 Task: Create a new board button with title "project management" and the description "Trello is an online project management." at the bottom of the list on board "Trello first" and add the "green" label and add the "Trello first" checklist from card "Trello first" renamed to "Trello second" to the card and add member "softage.1@softage.net" to the card and set due date now.
Action: Mouse moved to (987, 125)
Screenshot: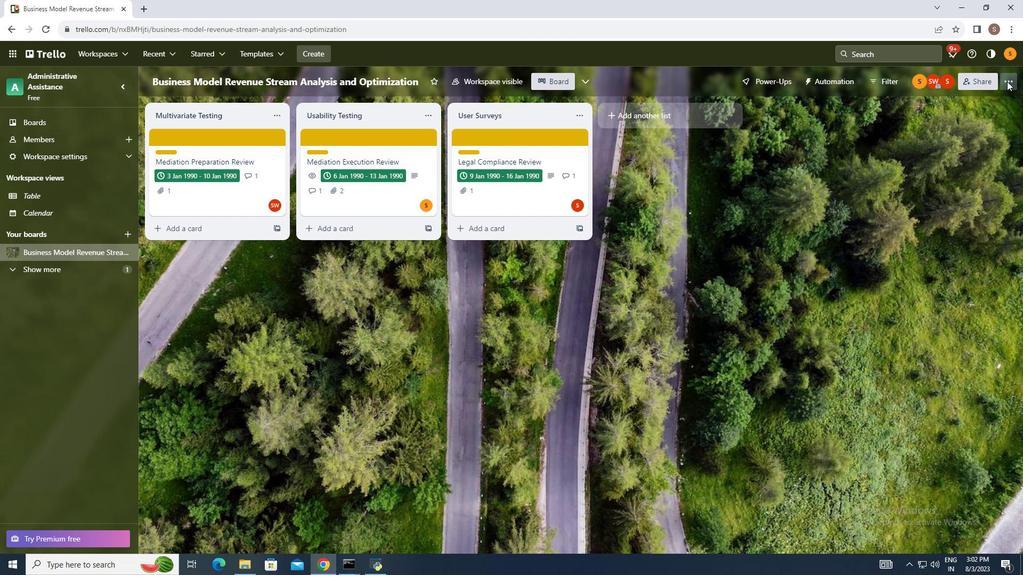 
Action: Mouse pressed left at (987, 125)
Screenshot: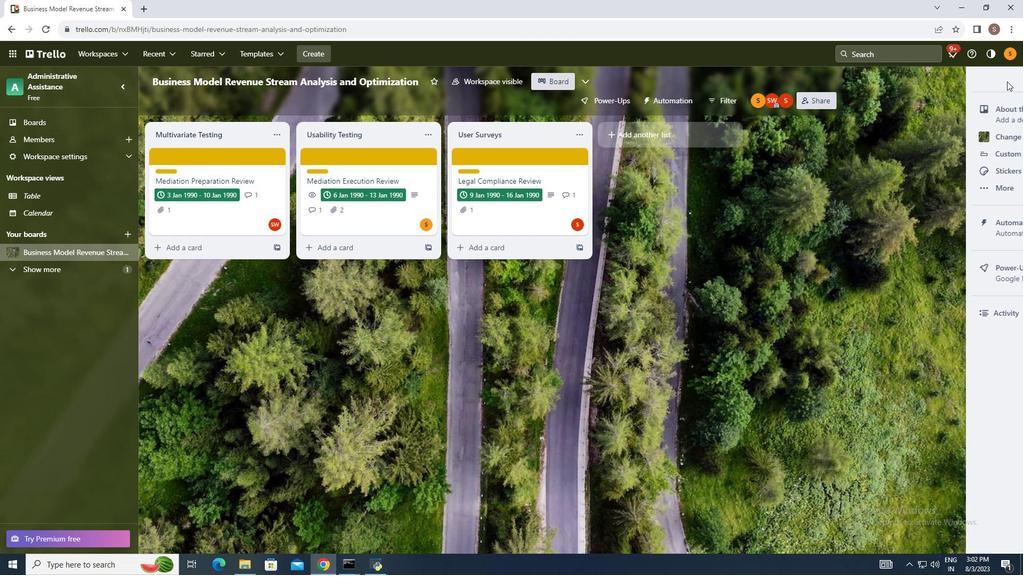 
Action: Mouse moved to (896, 250)
Screenshot: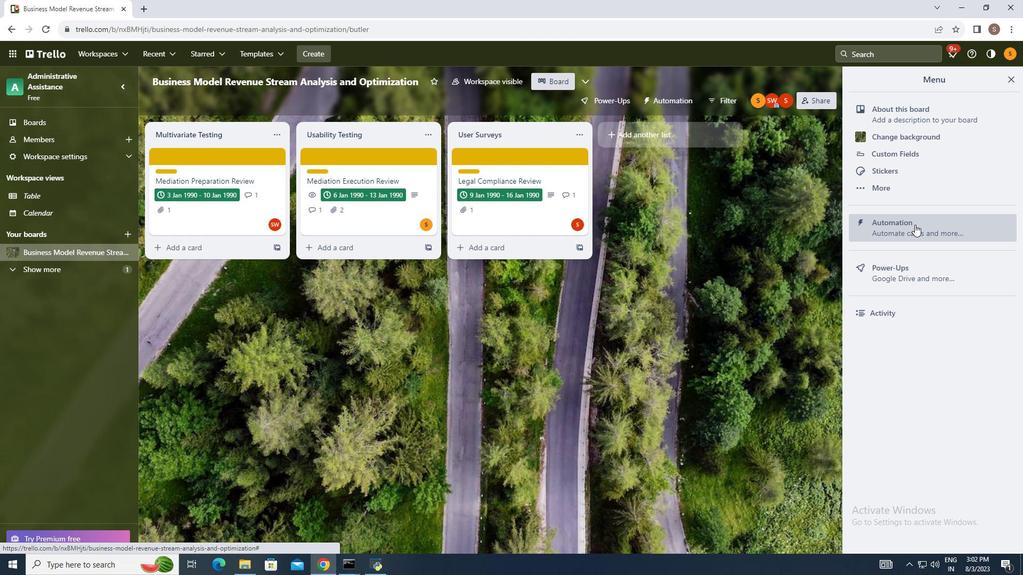 
Action: Mouse pressed left at (896, 250)
Screenshot: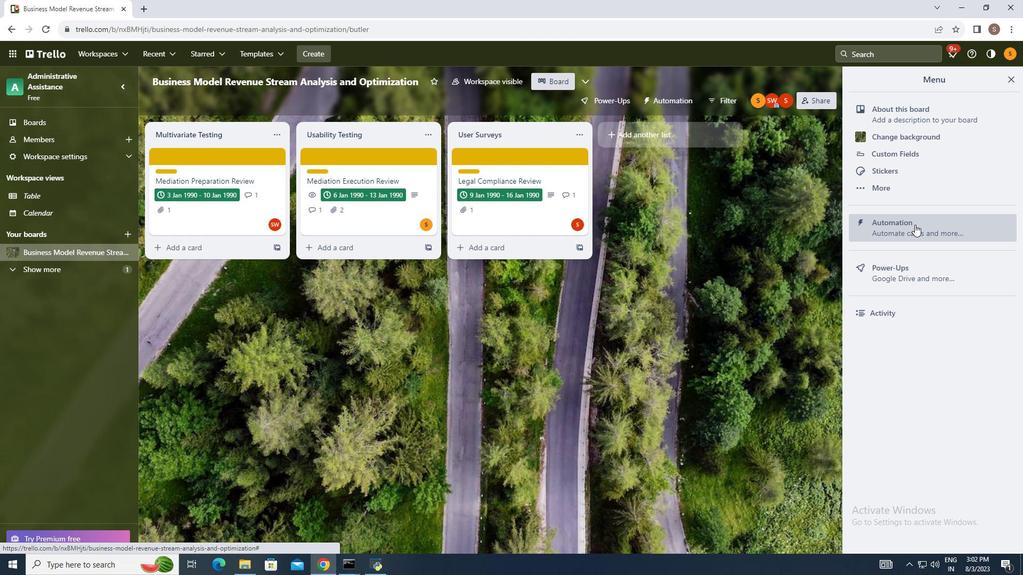 
Action: Mouse moved to (189, 311)
Screenshot: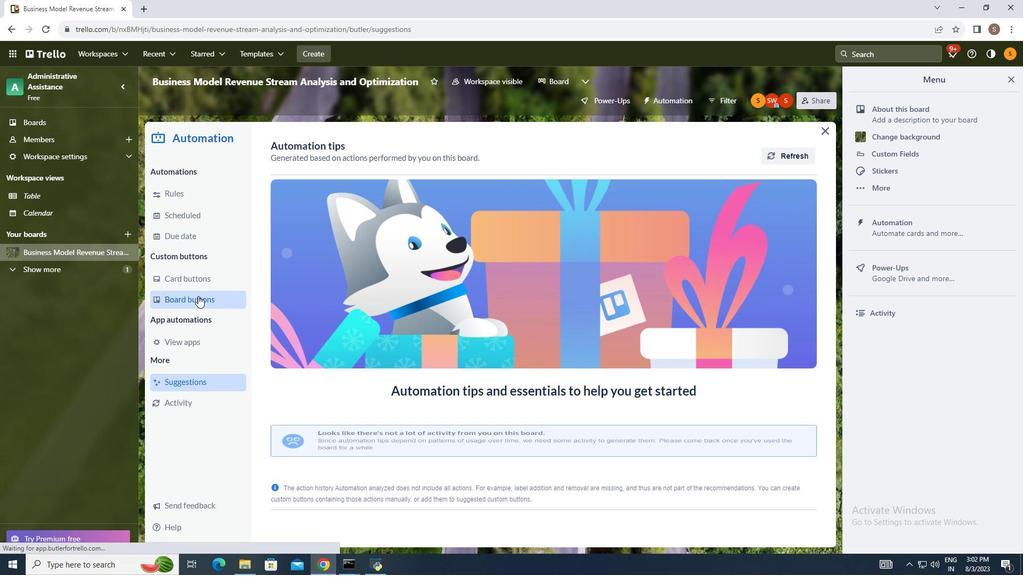
Action: Mouse pressed left at (189, 311)
Screenshot: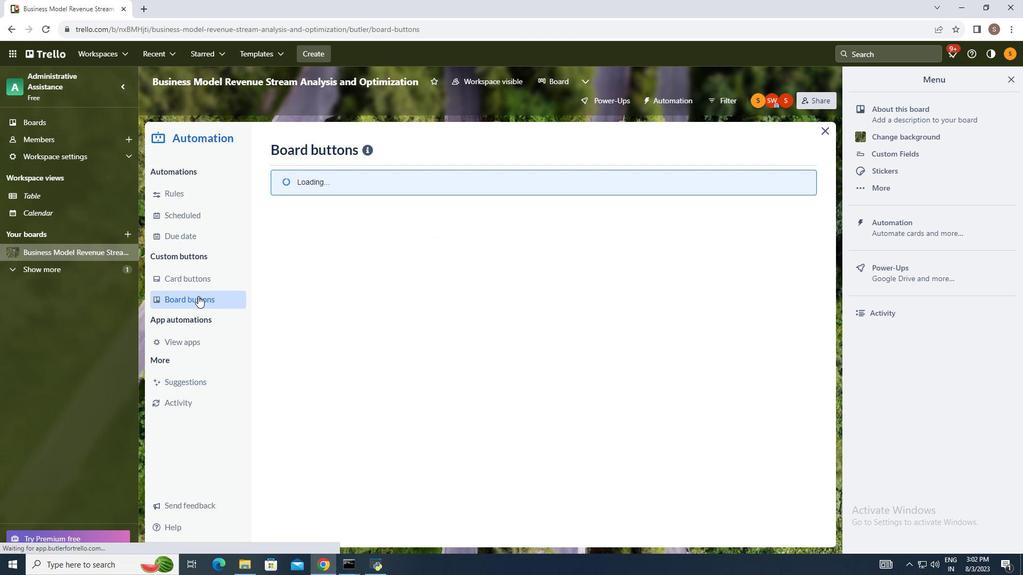 
Action: Mouse moved to (769, 186)
Screenshot: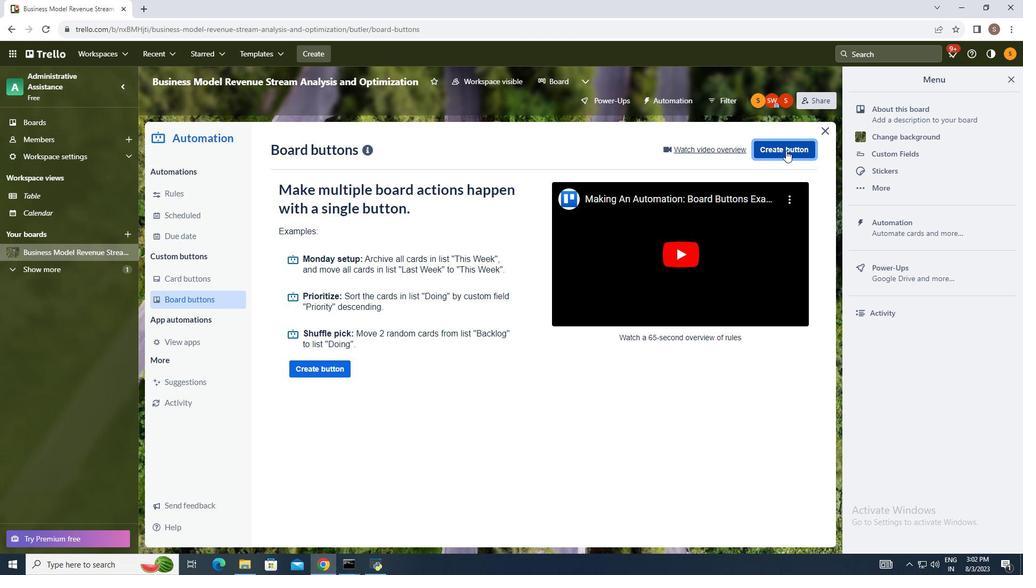 
Action: Mouse pressed left at (769, 186)
Screenshot: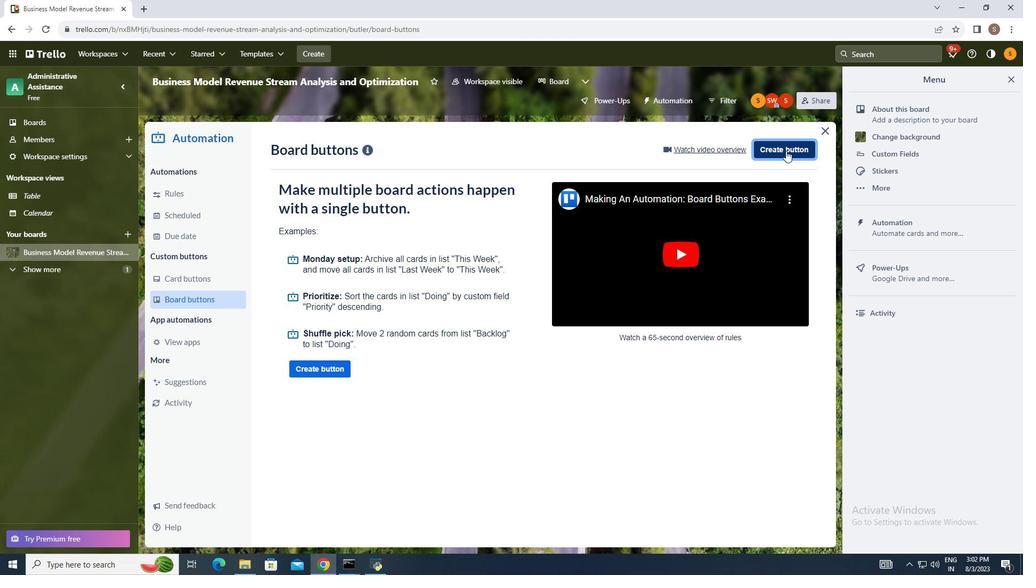 
Action: Mouse moved to (464, 315)
Screenshot: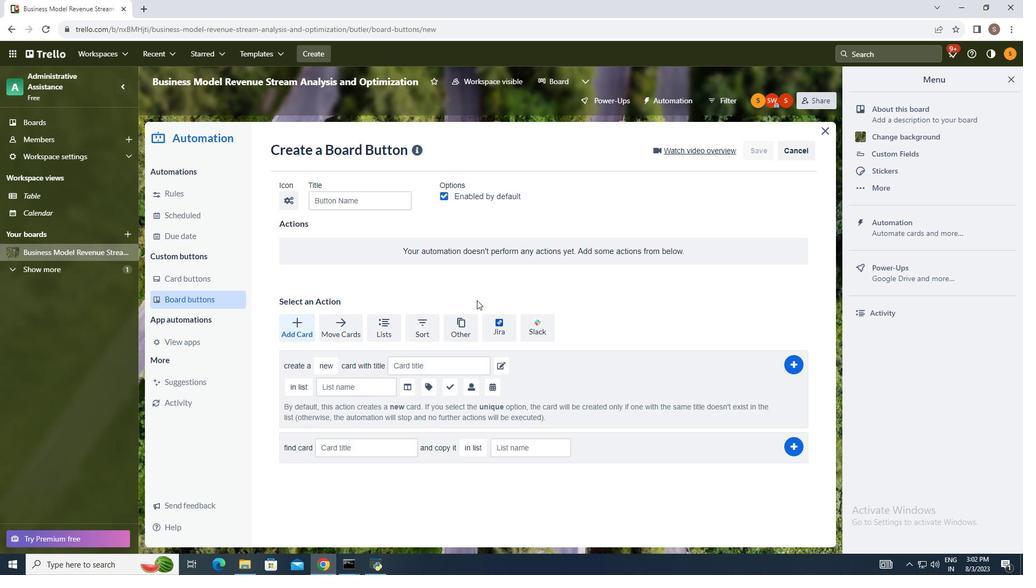
Action: Mouse pressed left at (464, 315)
Screenshot: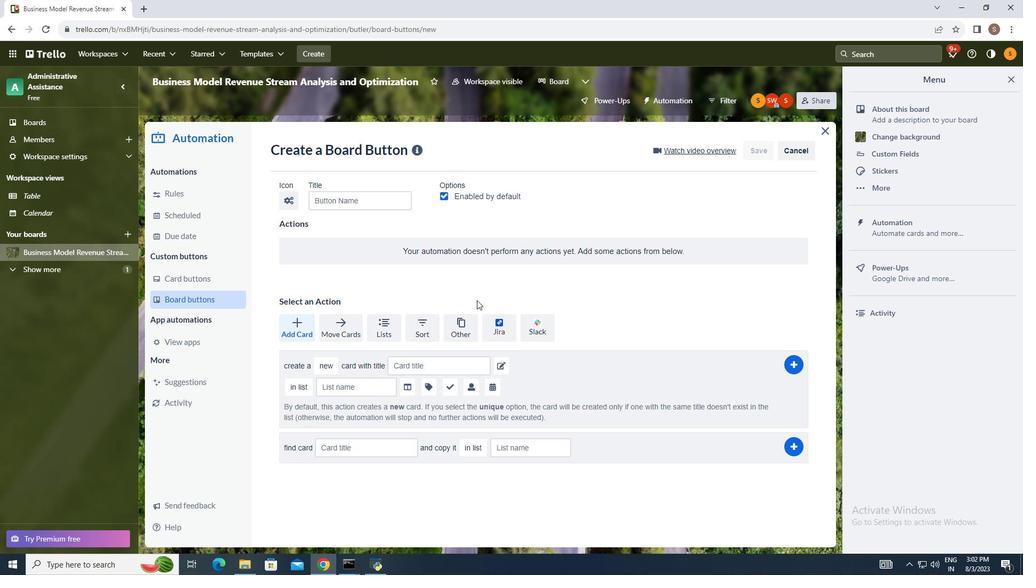 
Action: Mouse moved to (317, 372)
Screenshot: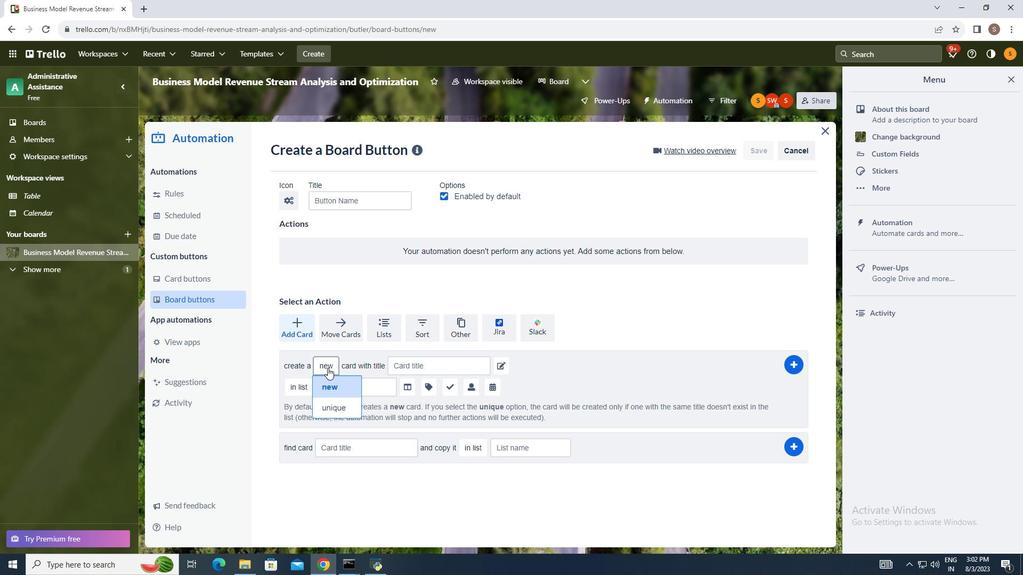 
Action: Mouse pressed left at (317, 372)
Screenshot: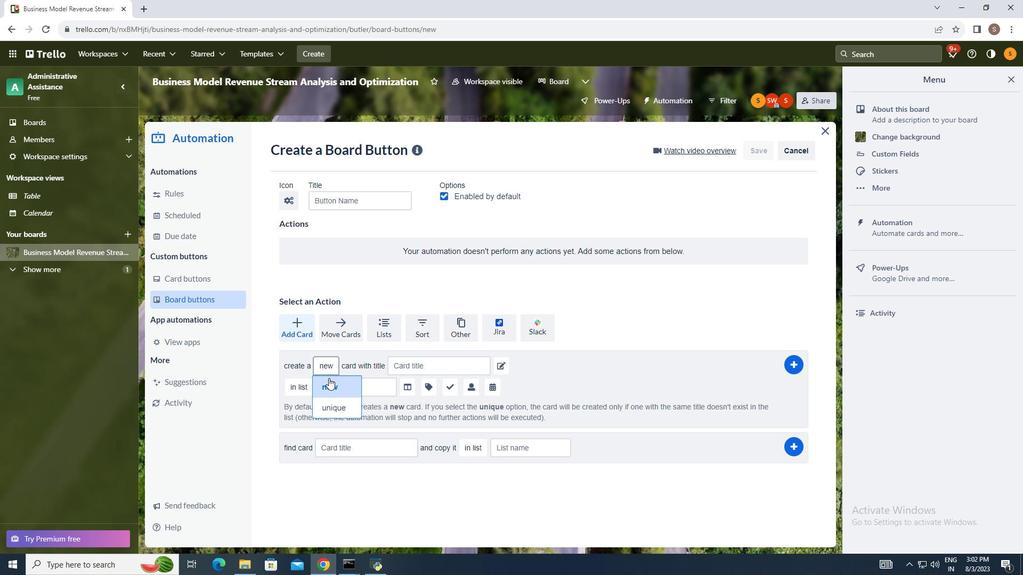 
Action: Mouse moved to (319, 387)
Screenshot: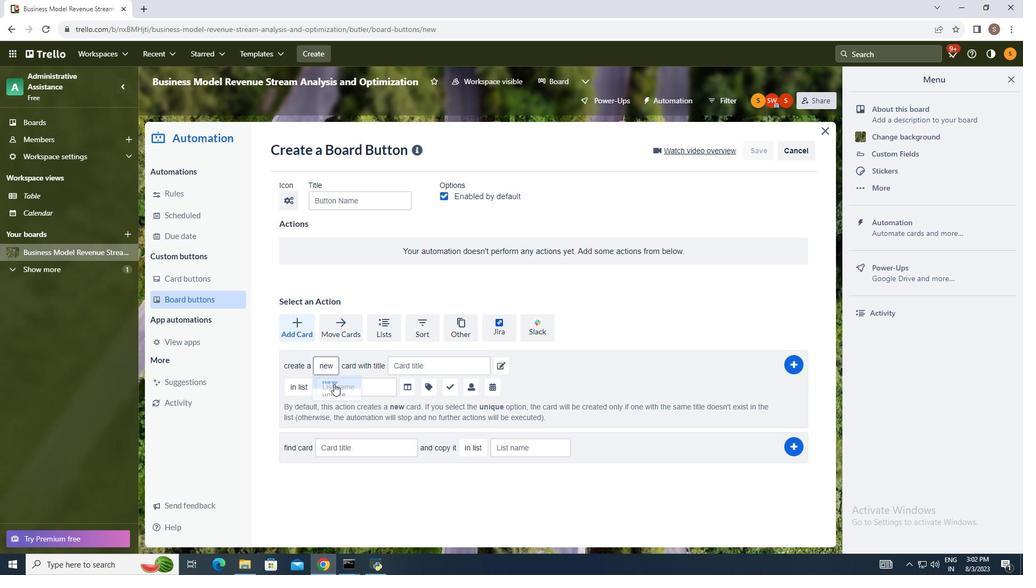 
Action: Mouse pressed left at (319, 387)
Screenshot: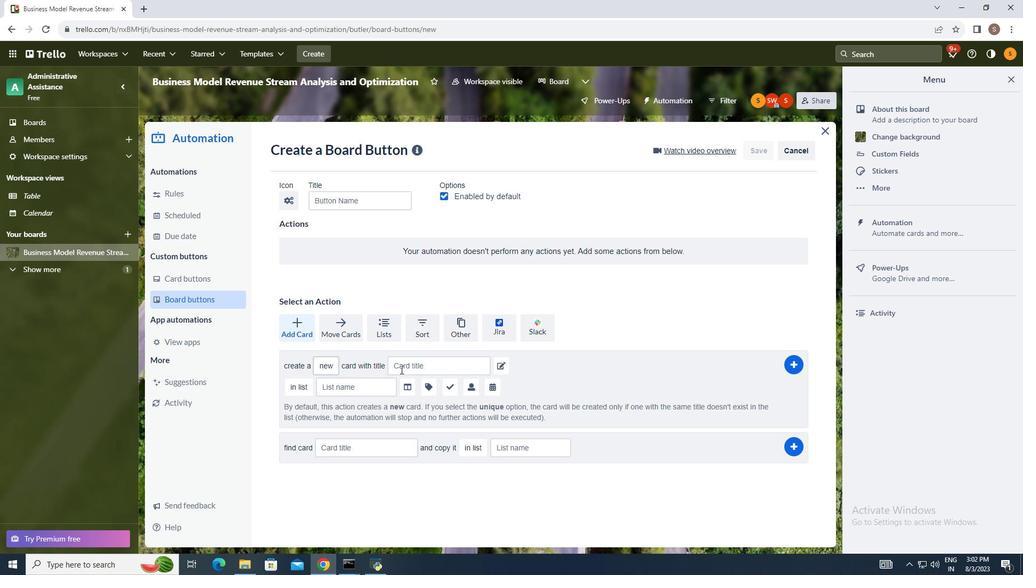 
Action: Mouse moved to (393, 373)
Screenshot: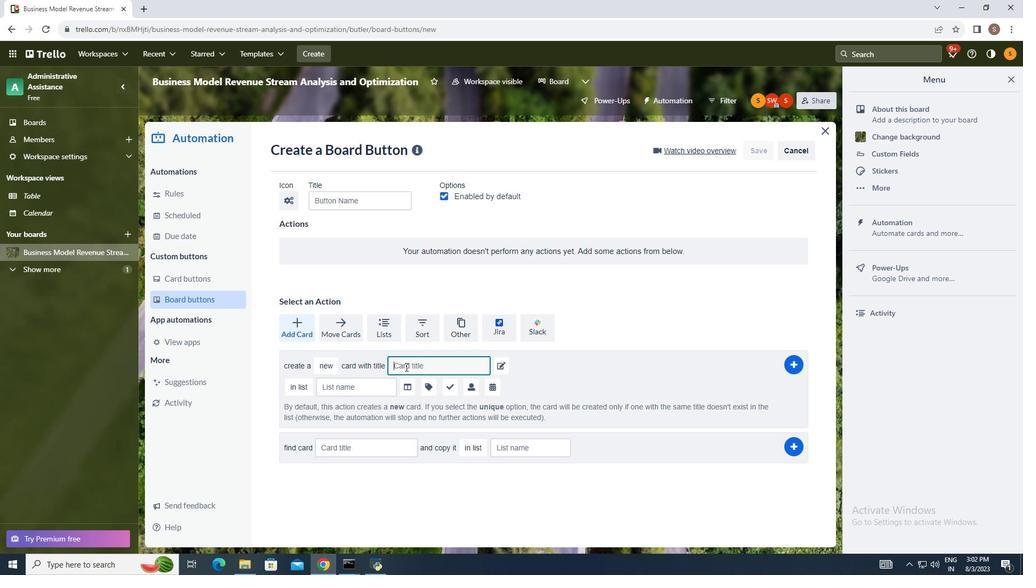 
Action: Mouse pressed left at (393, 373)
Screenshot: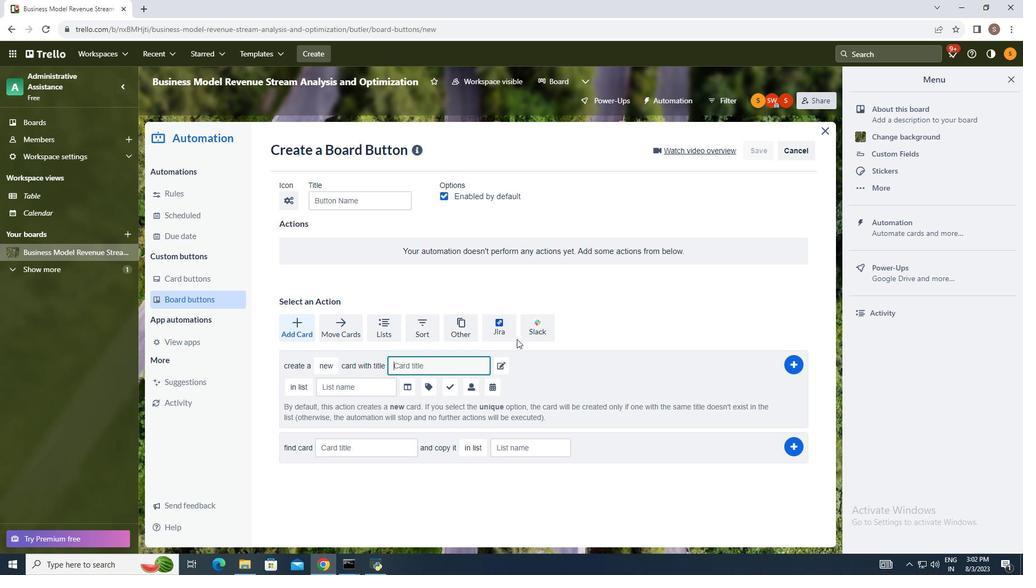 
Action: Mouse moved to (590, 324)
Screenshot: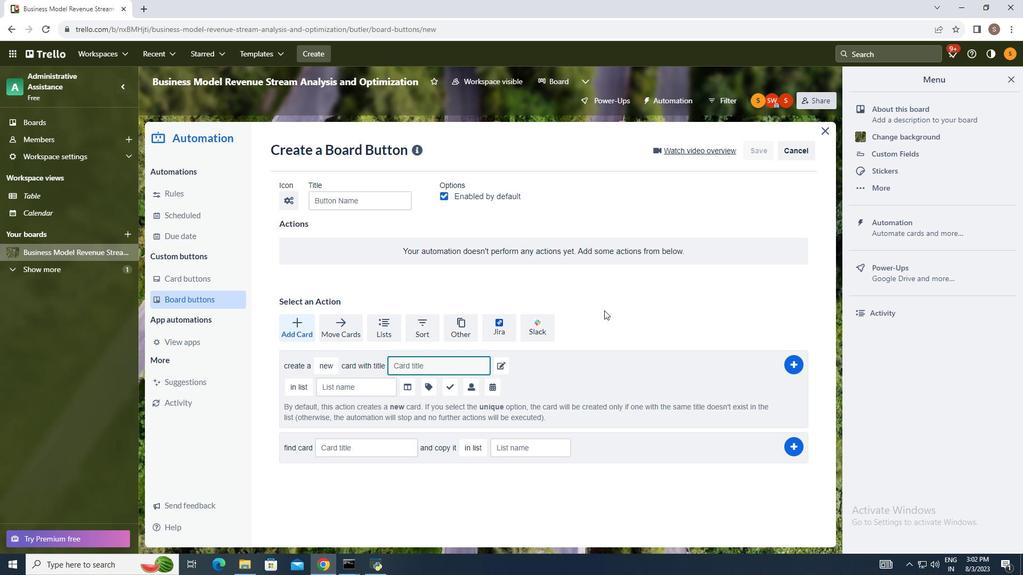 
Action: Key pressed project<Key.space>management
Screenshot: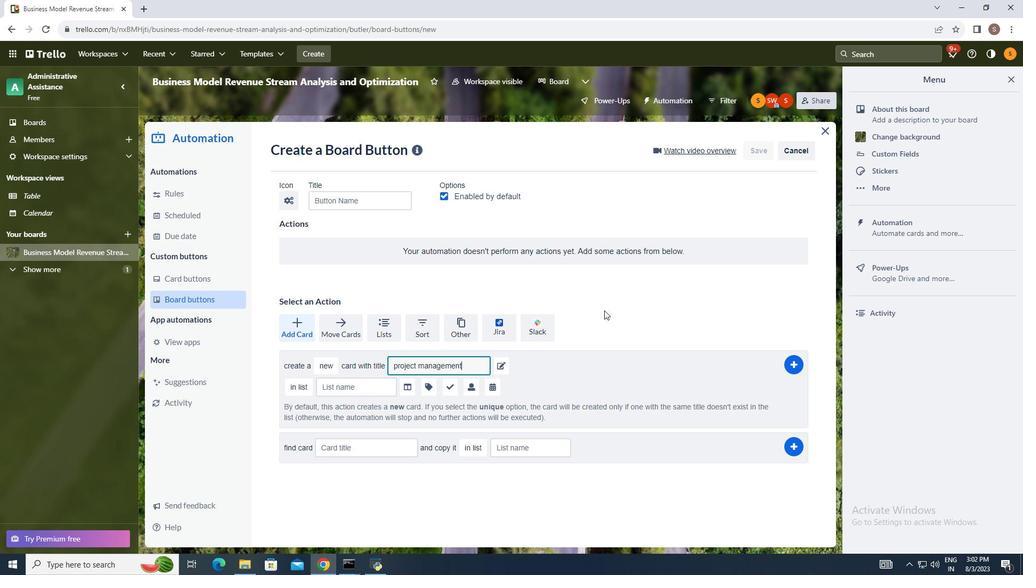 
Action: Mouse moved to (492, 373)
Screenshot: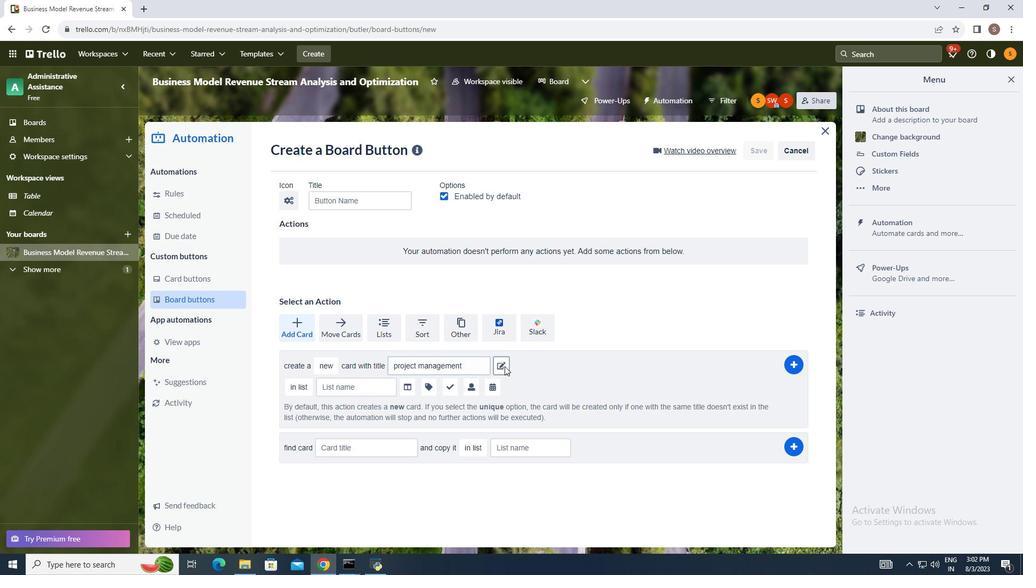 
Action: Mouse pressed left at (492, 373)
Screenshot: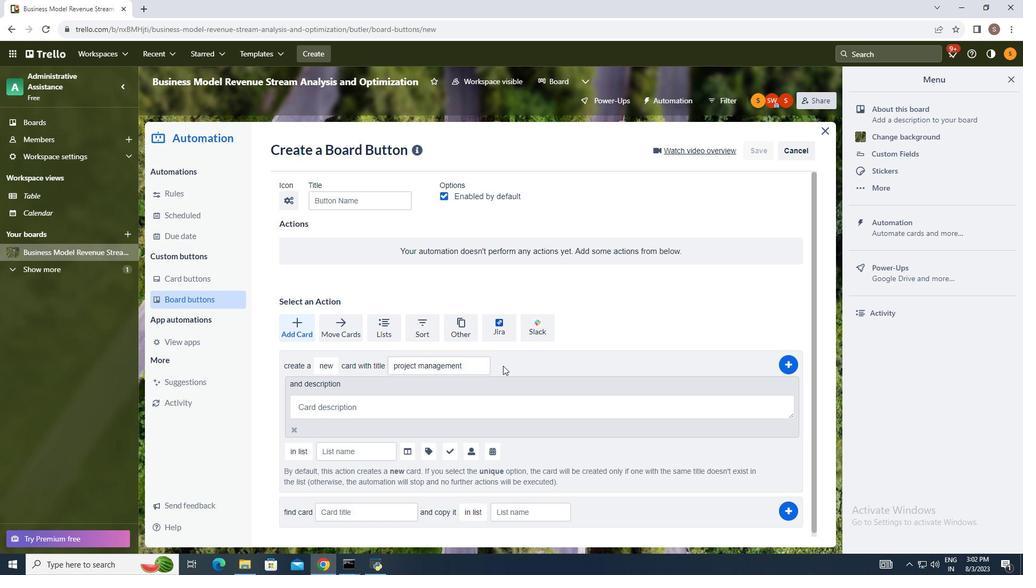 
Action: Mouse moved to (361, 410)
Screenshot: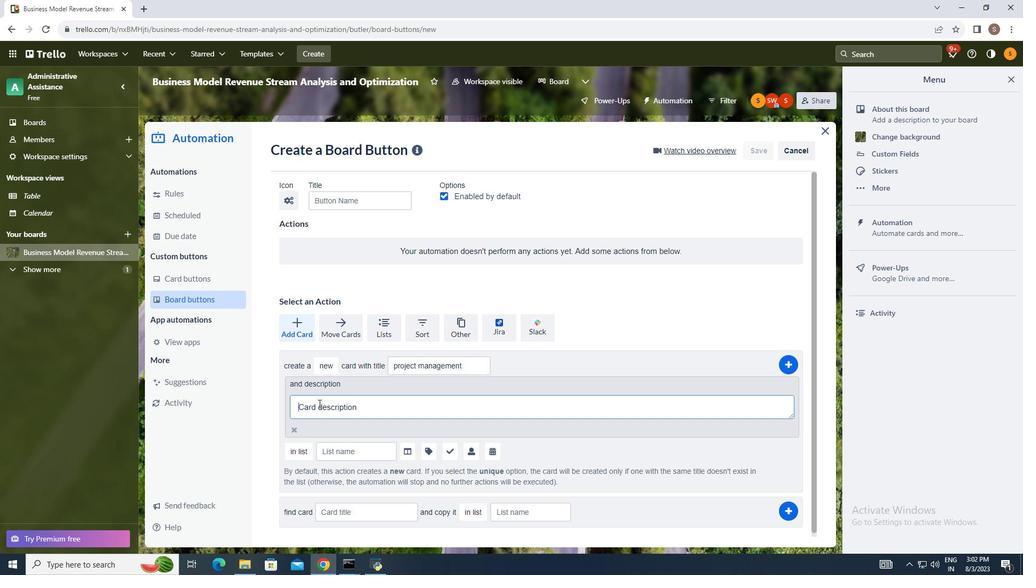 
Action: Mouse pressed left at (361, 410)
Screenshot: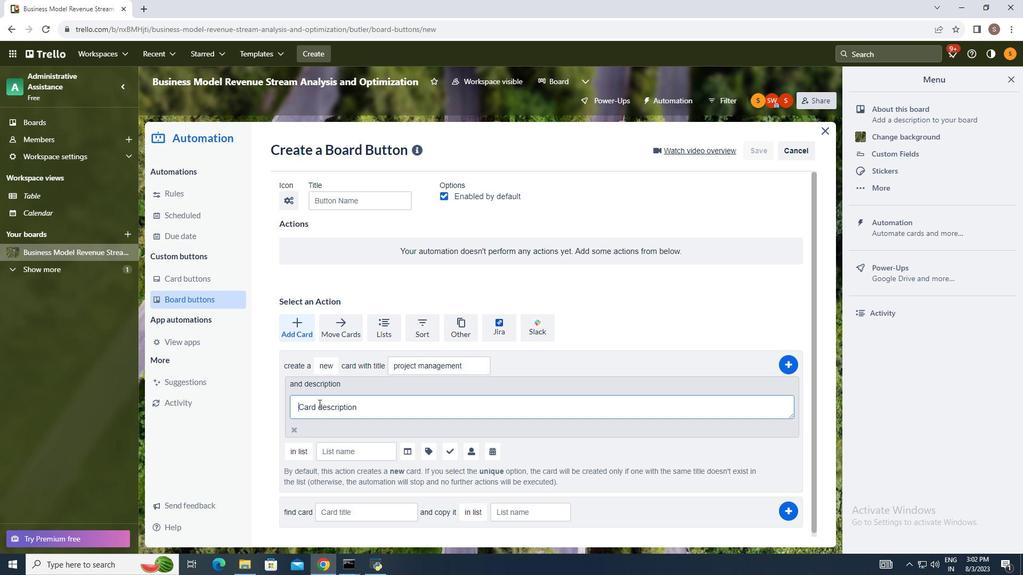 
Action: Mouse moved to (246, 387)
Screenshot: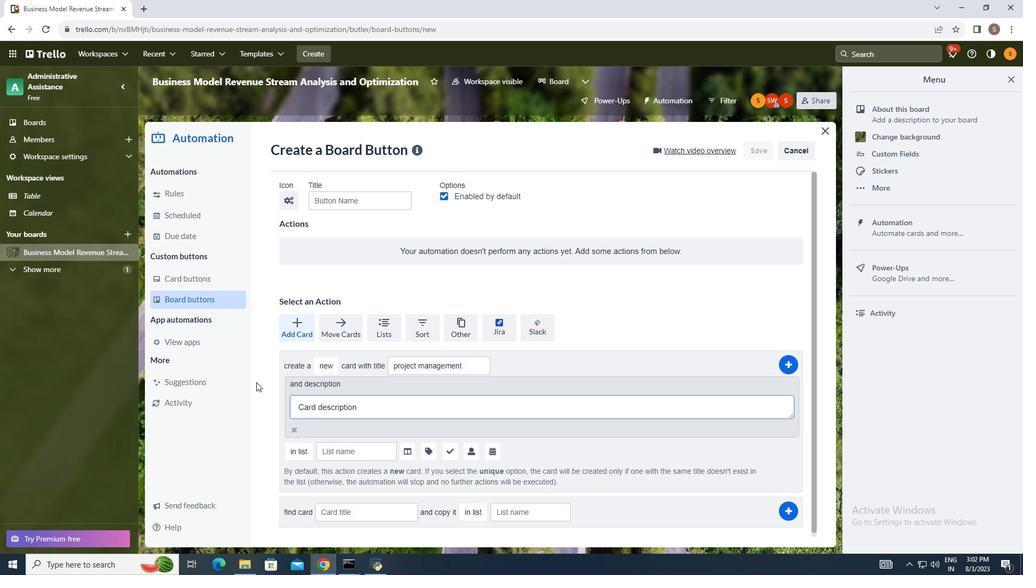 
Action: Key pressed <Key.shift_r>Trello<Key.space>is<Key.space>an<Key.space>online<Key.space>project<Key.space>management
Screenshot: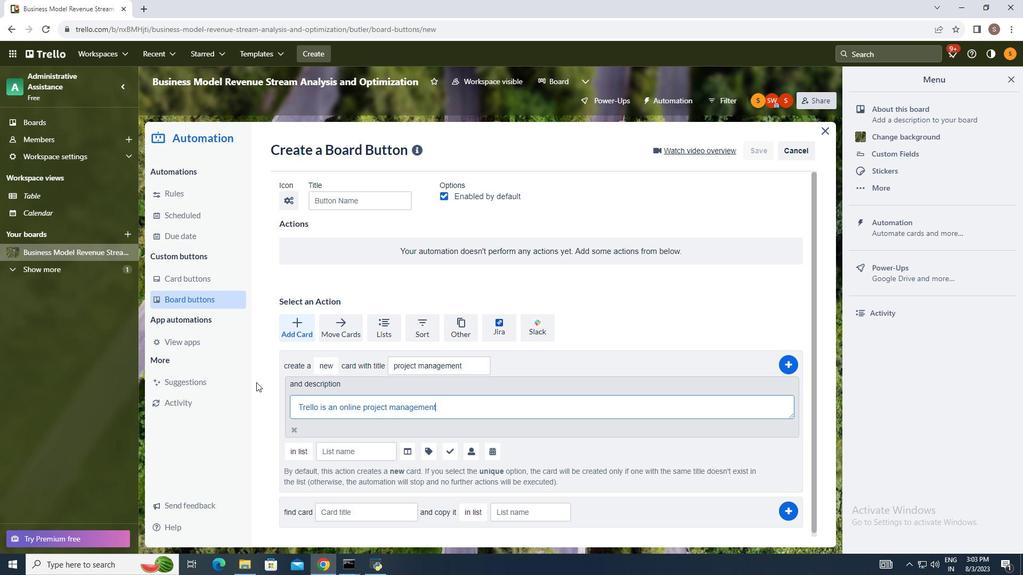 
Action: Mouse moved to (301, 502)
Screenshot: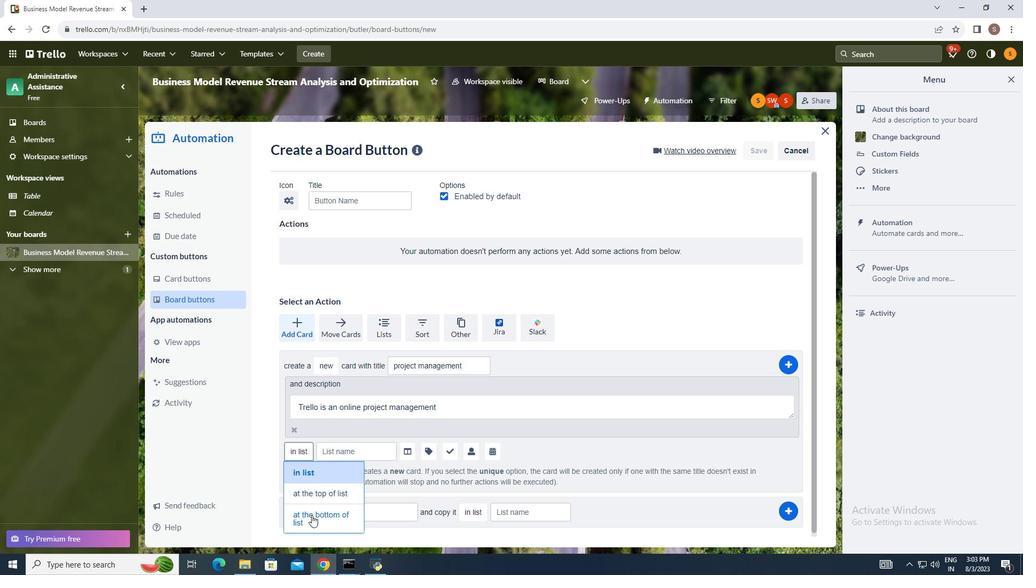 
Action: Mouse pressed left at (301, 502)
Screenshot: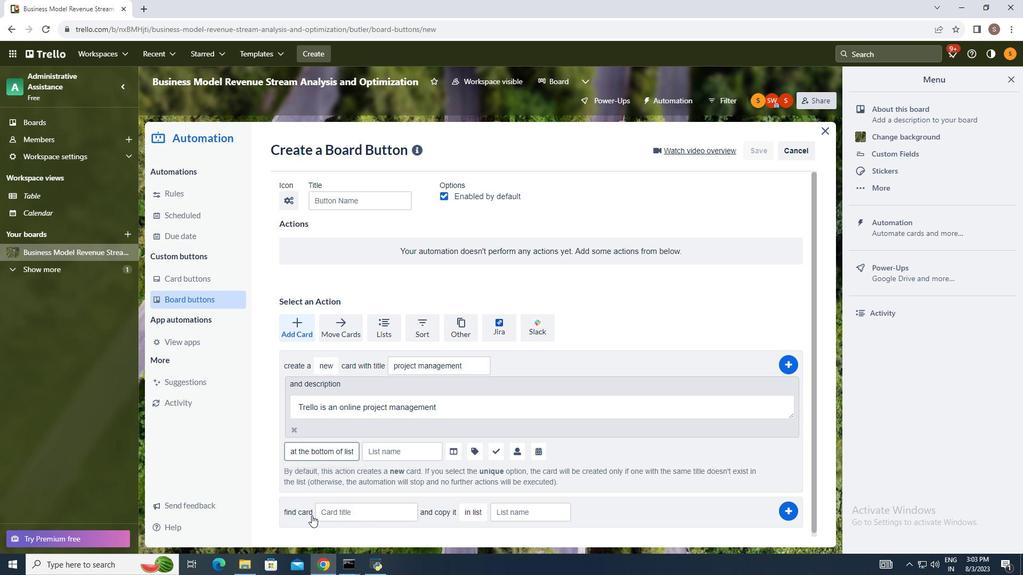 
Action: Mouse moved to (378, 446)
Screenshot: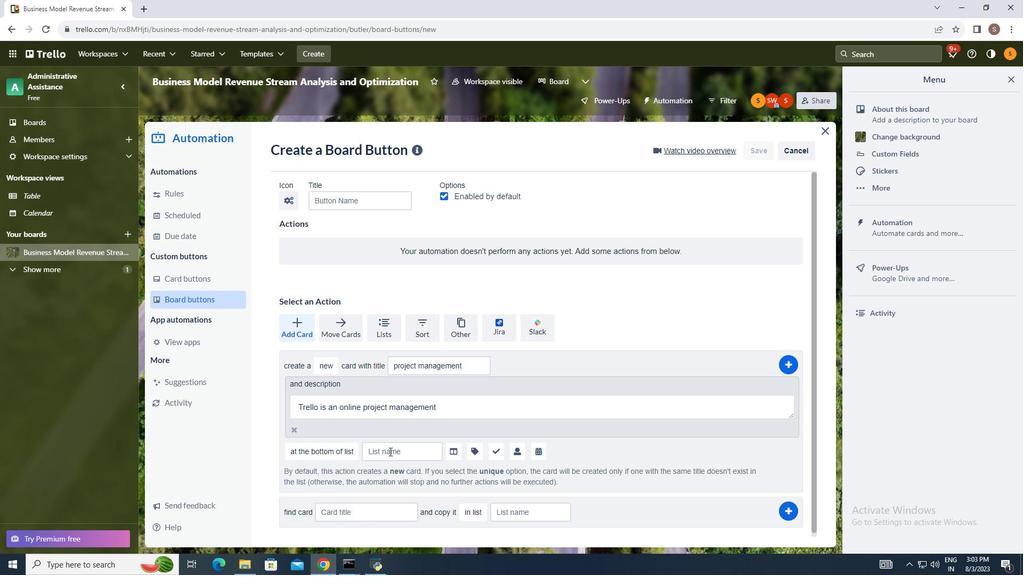 
Action: Mouse pressed left at (378, 446)
Screenshot: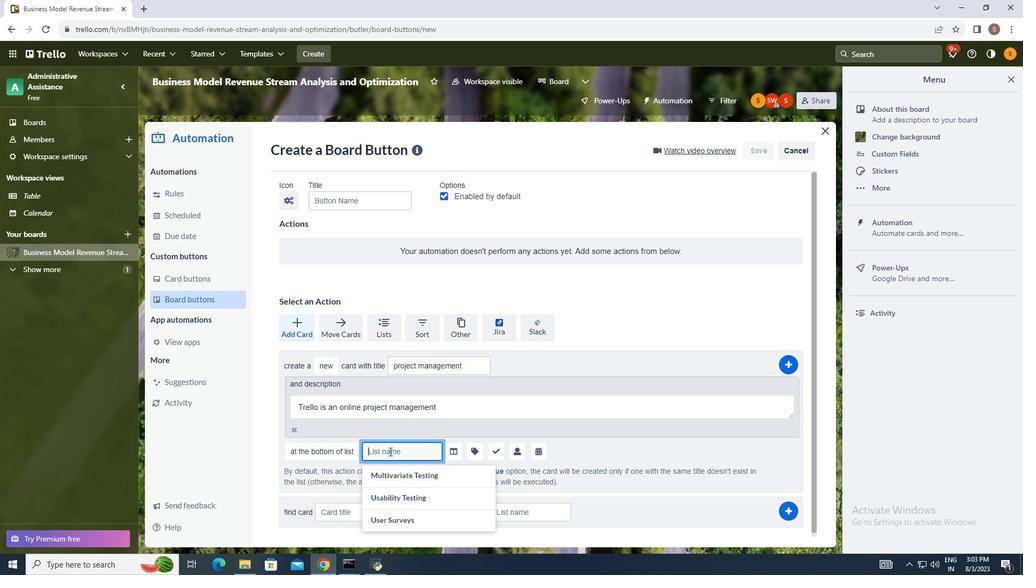 
Action: Key pressed <Key.shift_r>Trello<Key.space>first
Screenshot: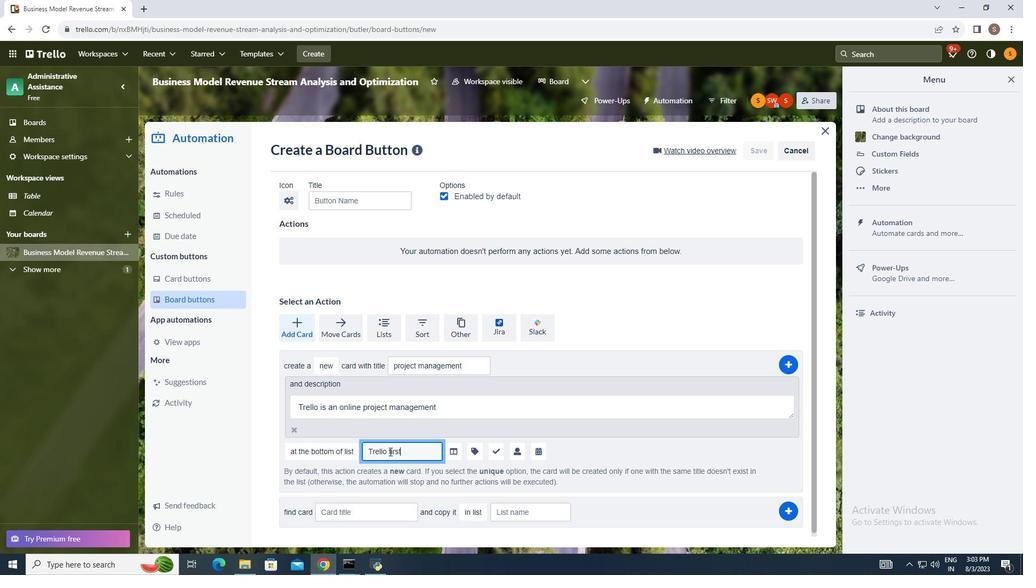 
Action: Mouse moved to (442, 447)
Screenshot: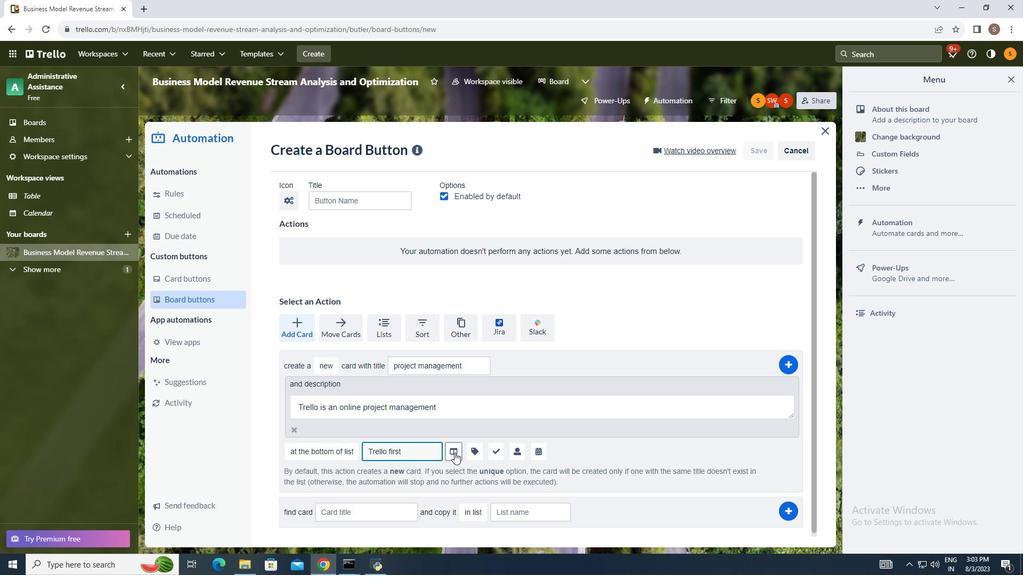 
Action: Mouse pressed left at (442, 447)
Screenshot: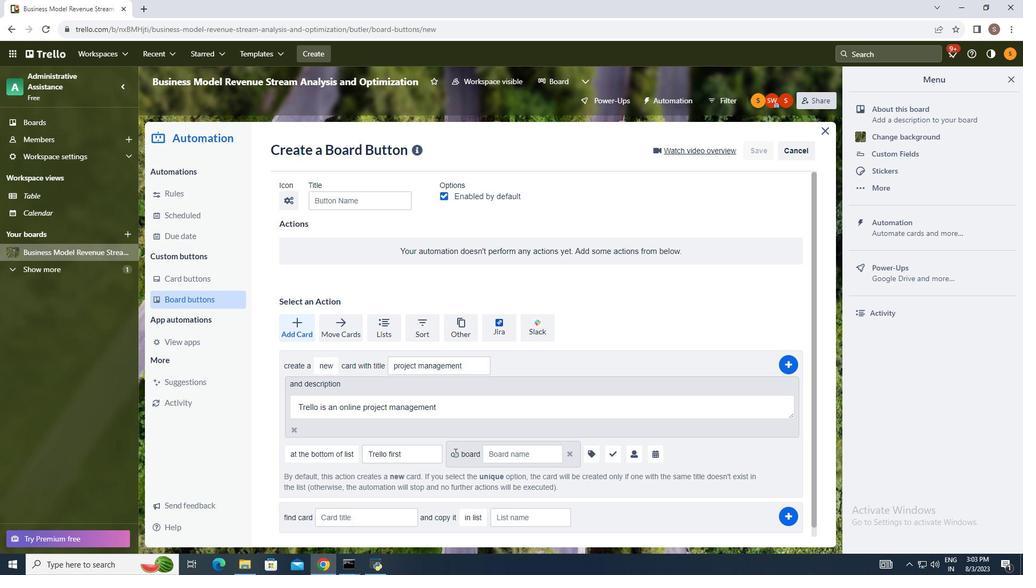 
Action: Mouse moved to (494, 451)
Screenshot: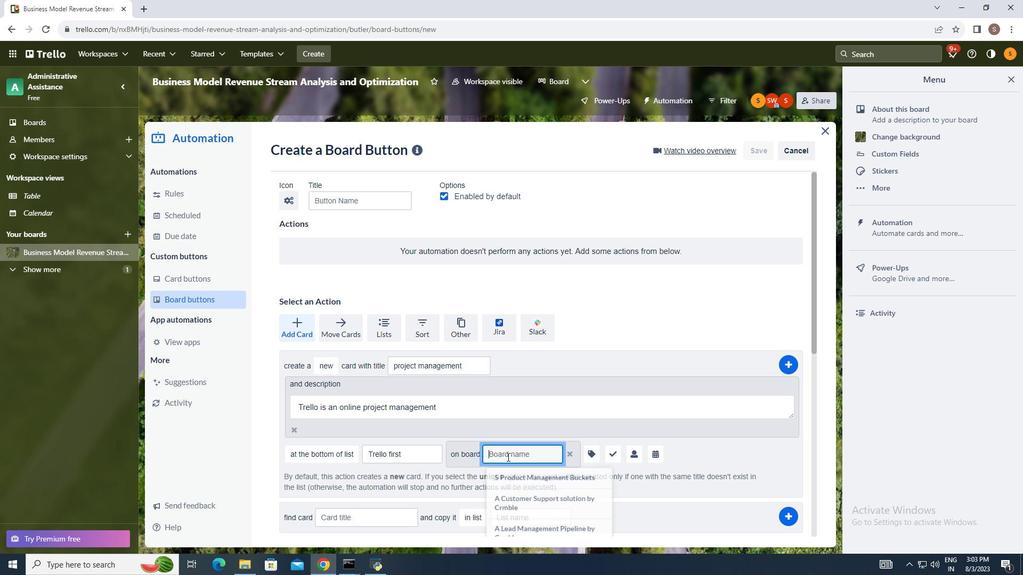 
Action: Mouse pressed left at (494, 451)
Screenshot: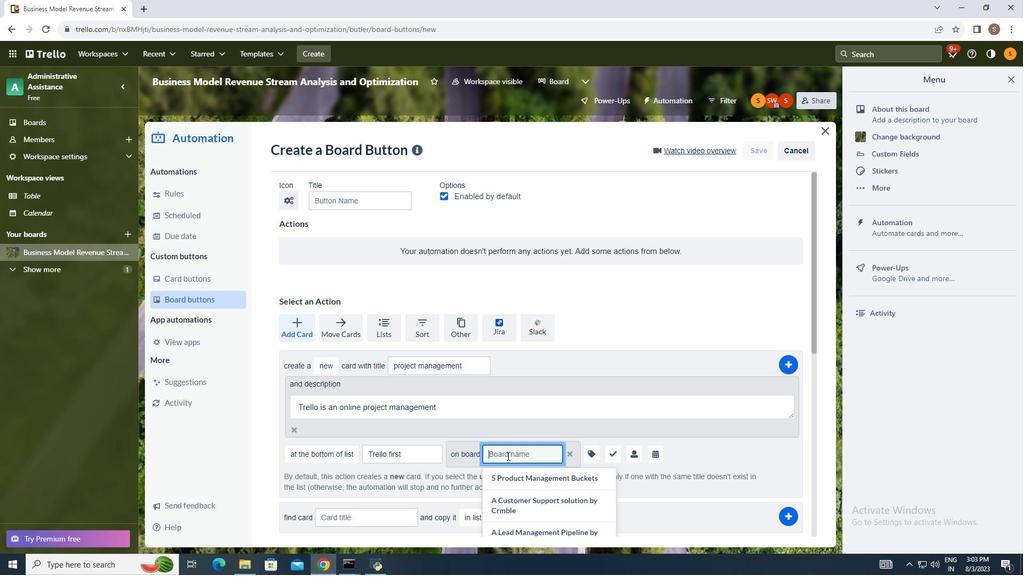 
Action: Mouse moved to (492, 416)
Screenshot: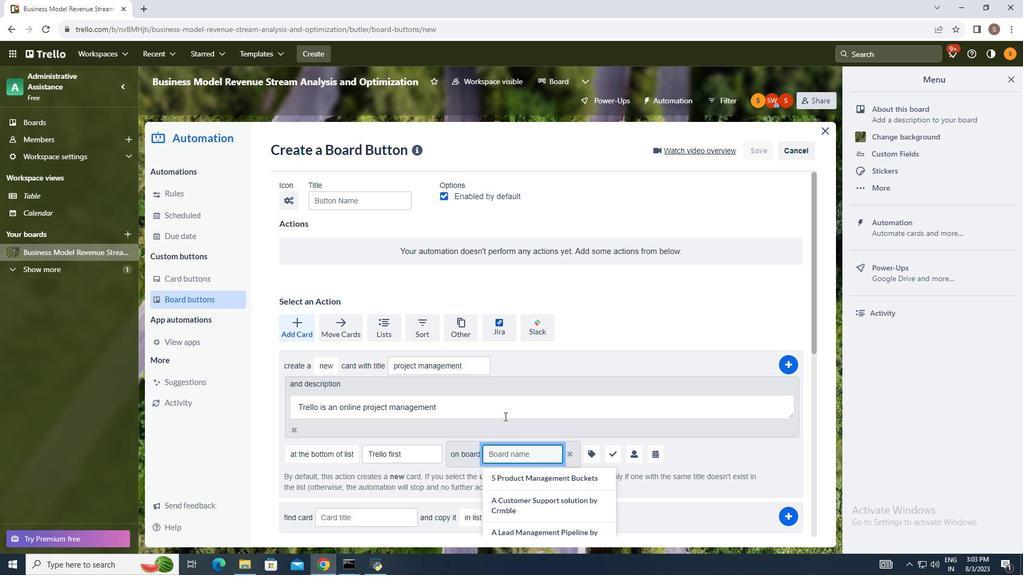 
Action: Key pressed <Key.shift_r>Trello<Key.space>first
Screenshot: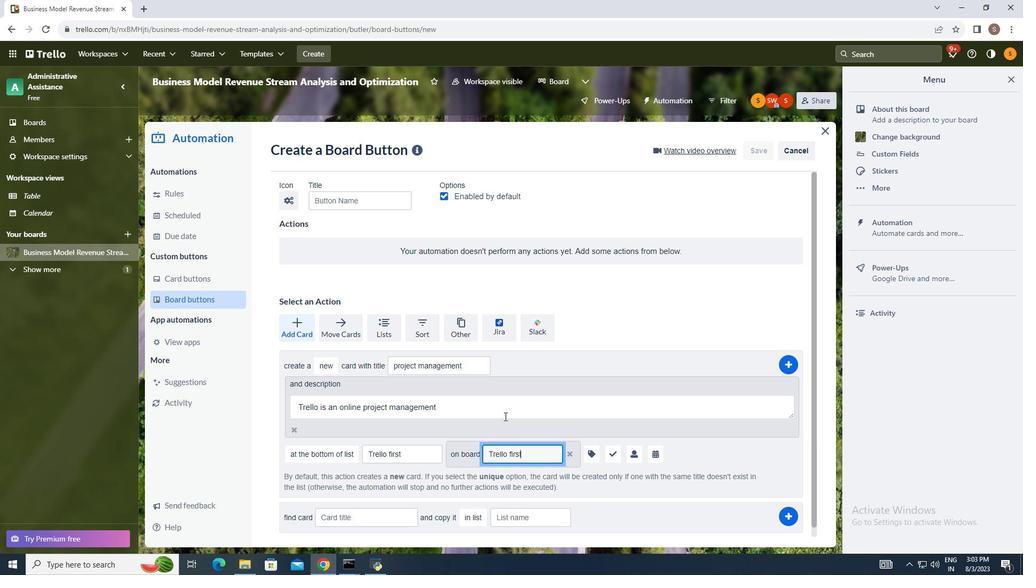 
Action: Mouse moved to (577, 450)
Screenshot: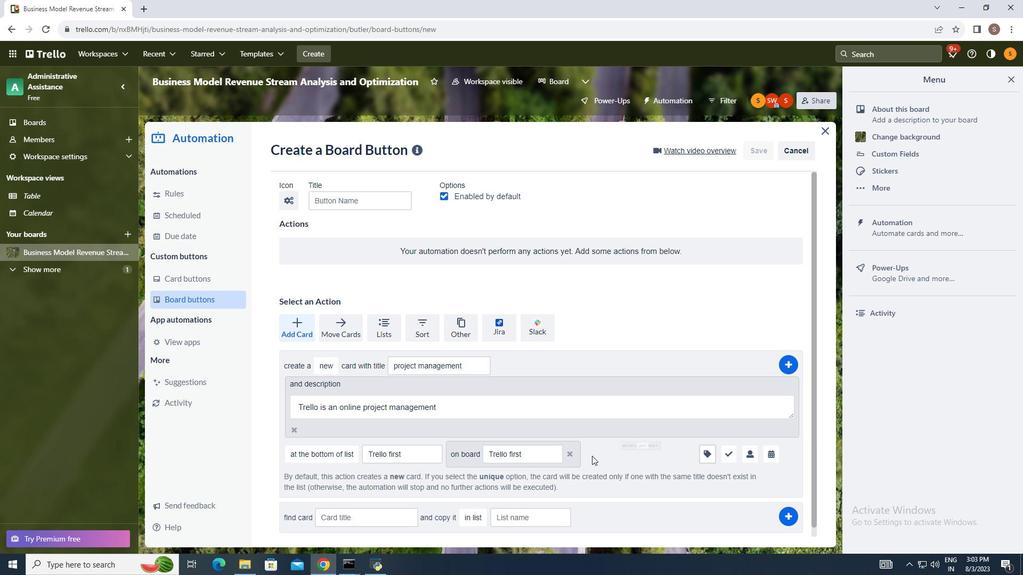 
Action: Mouse pressed left at (577, 450)
Screenshot: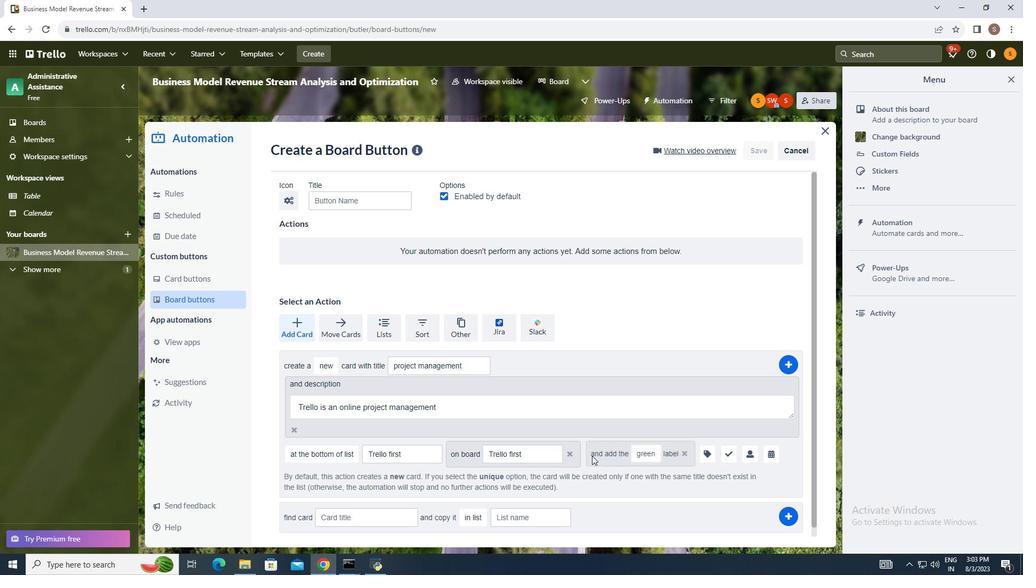 
Action: Mouse moved to (632, 449)
Screenshot: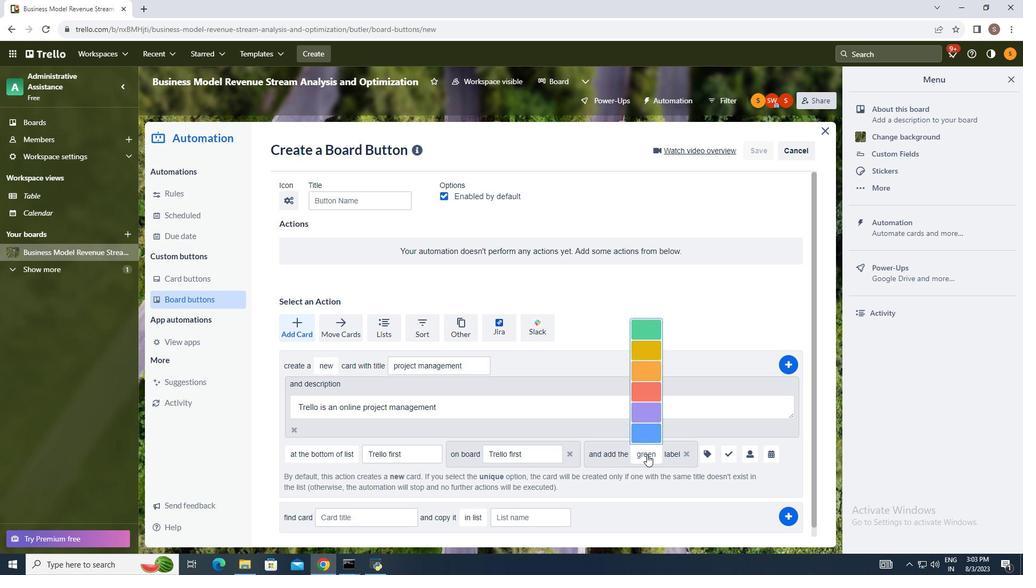 
Action: Mouse pressed left at (632, 449)
Screenshot: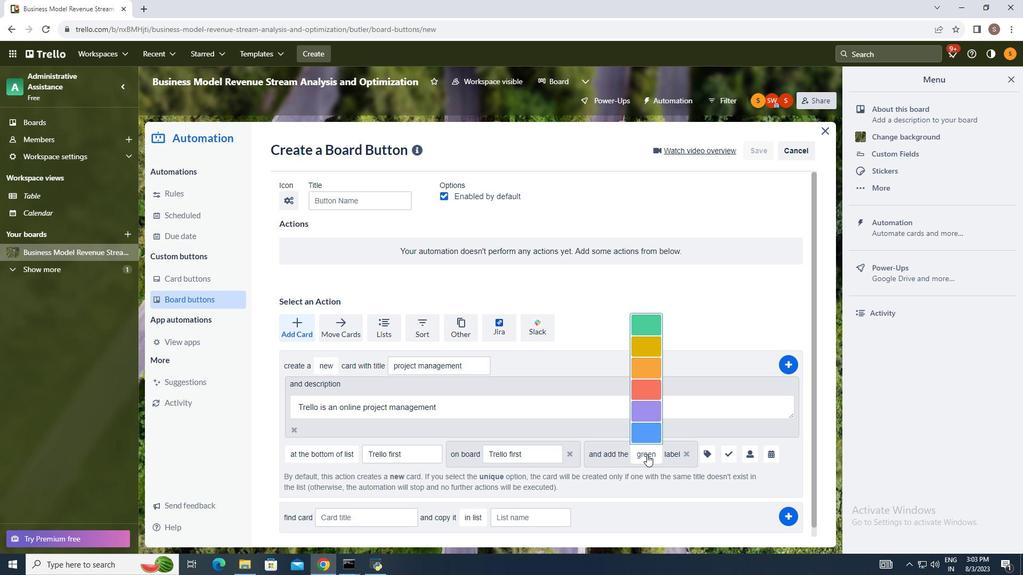 
Action: Mouse moved to (636, 332)
Screenshot: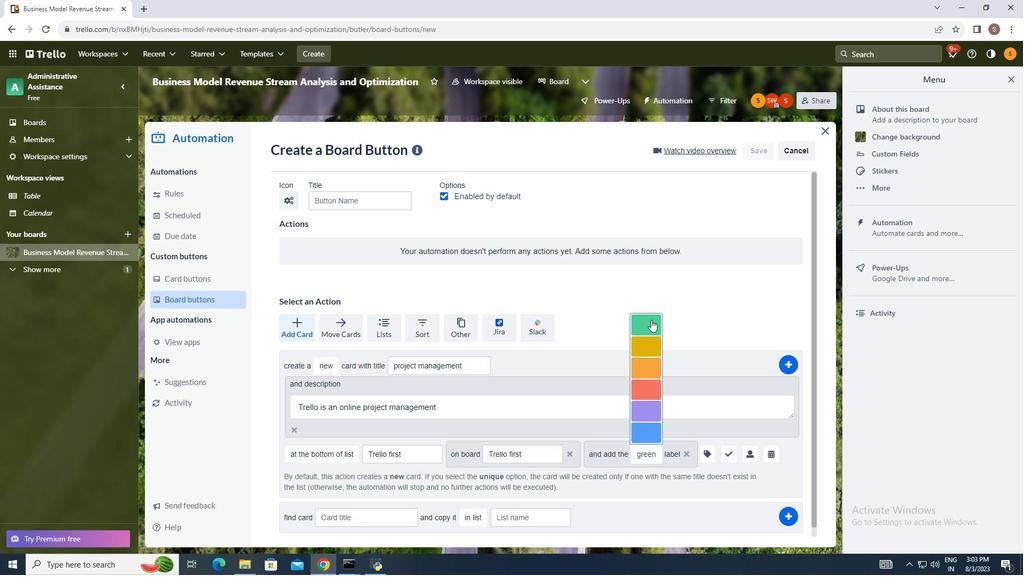 
Action: Mouse pressed left at (636, 332)
Screenshot: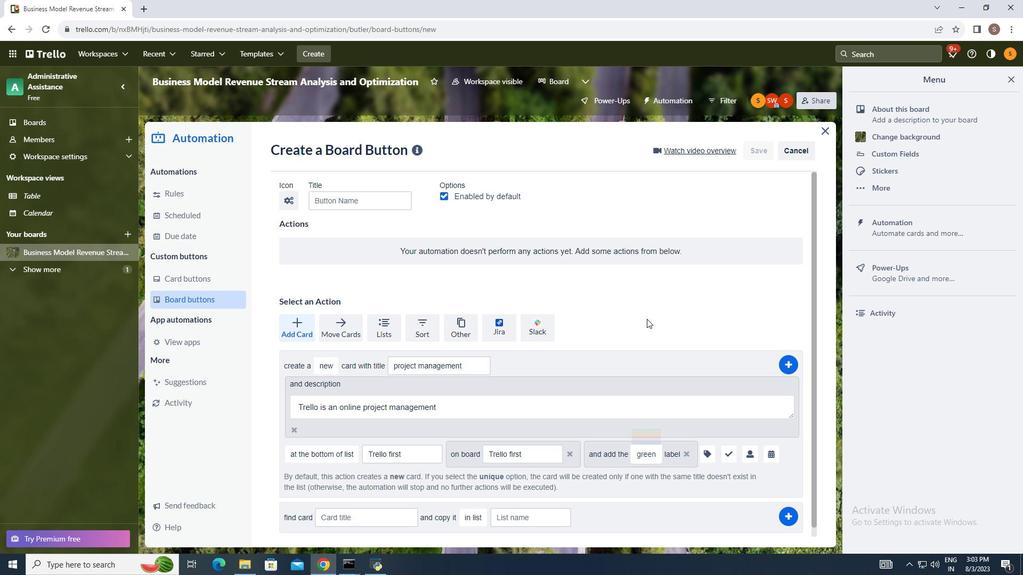 
Action: Mouse moved to (710, 451)
Screenshot: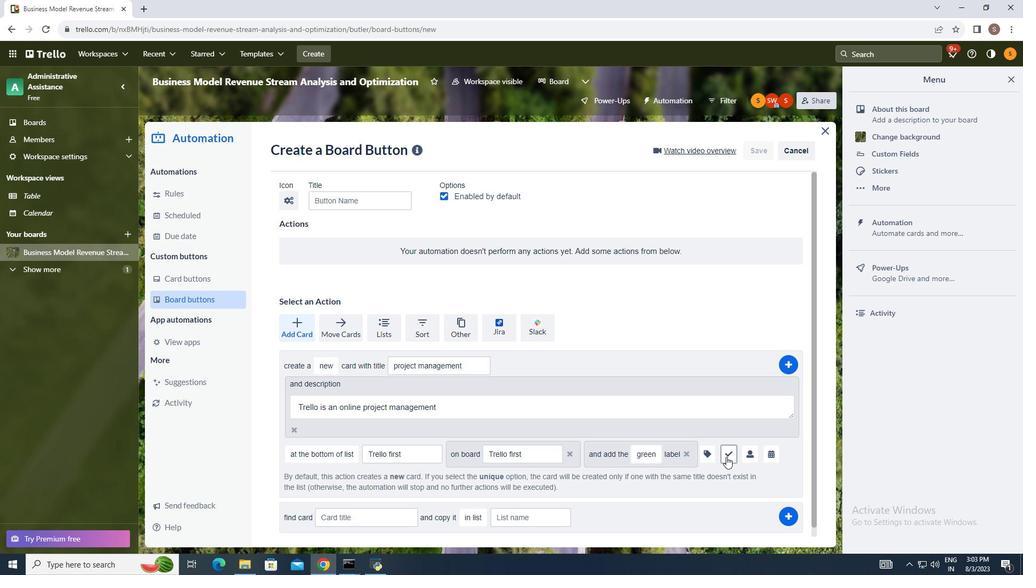 
Action: Mouse pressed left at (710, 451)
Screenshot: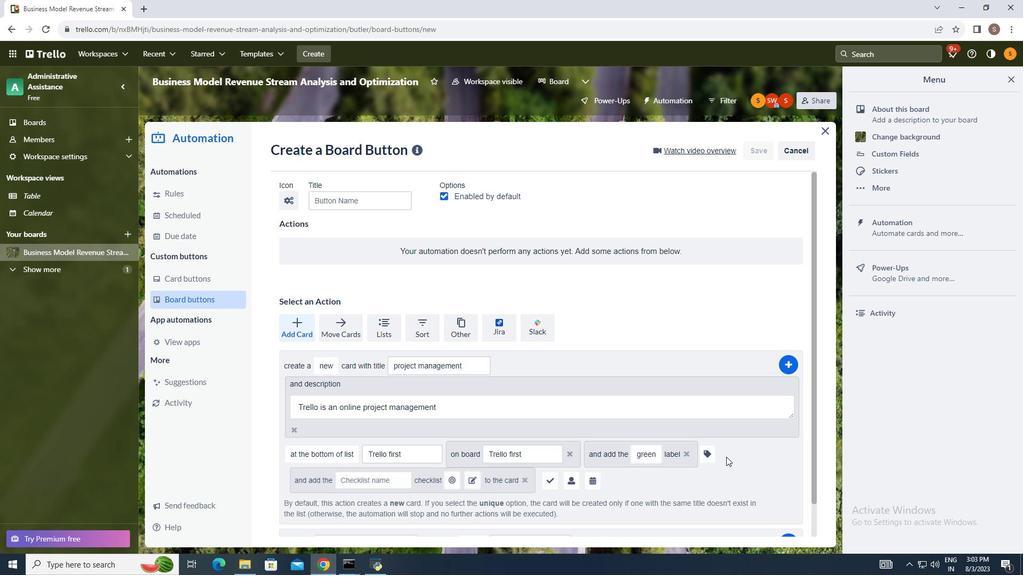 
Action: Mouse moved to (355, 473)
Screenshot: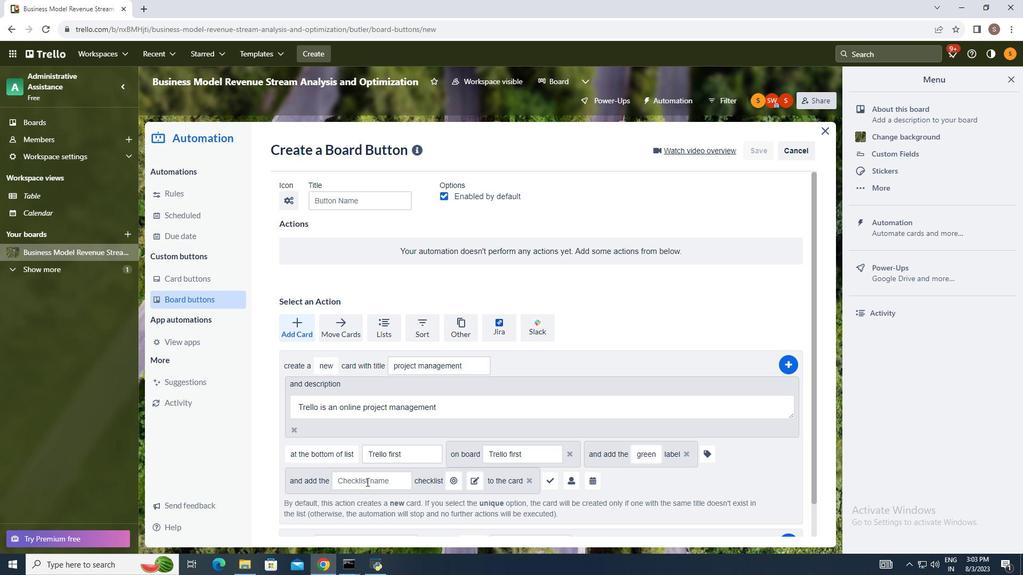 
Action: Mouse pressed left at (355, 473)
Screenshot: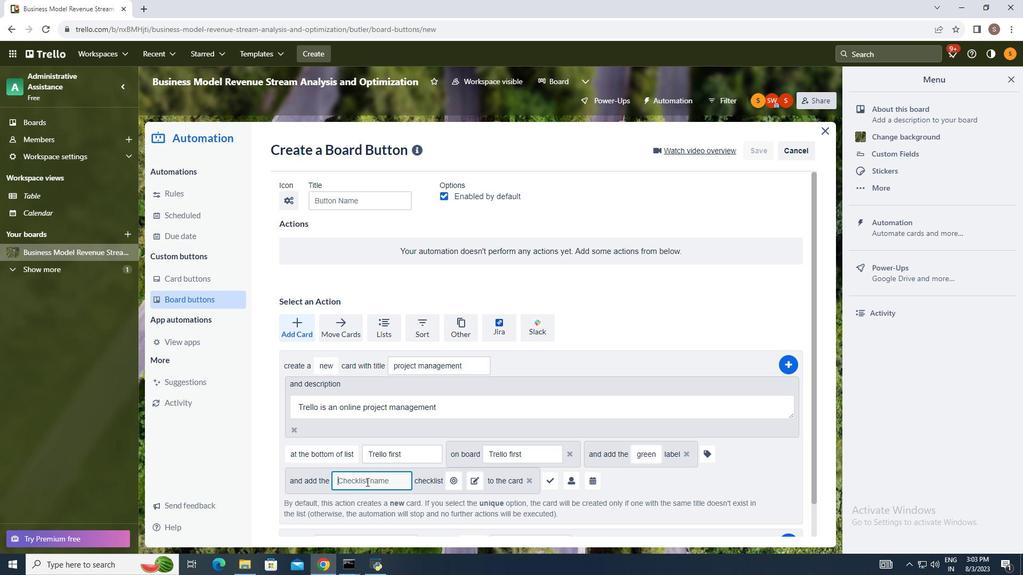 
Action: Key pressed <Key.shift_r>Trello<Key.space>firt<Key.backspace>st
Screenshot: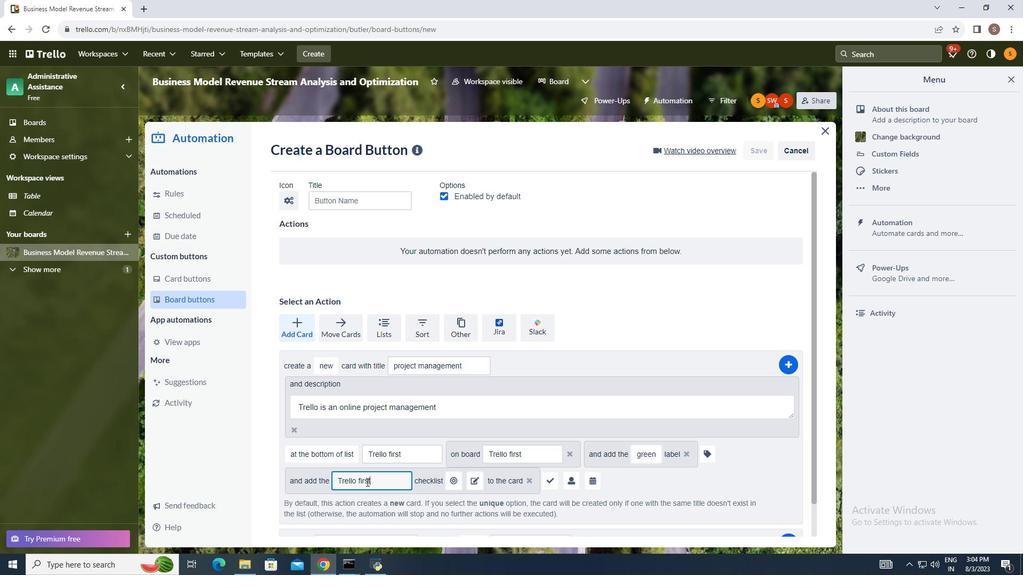 
Action: Mouse moved to (442, 472)
Screenshot: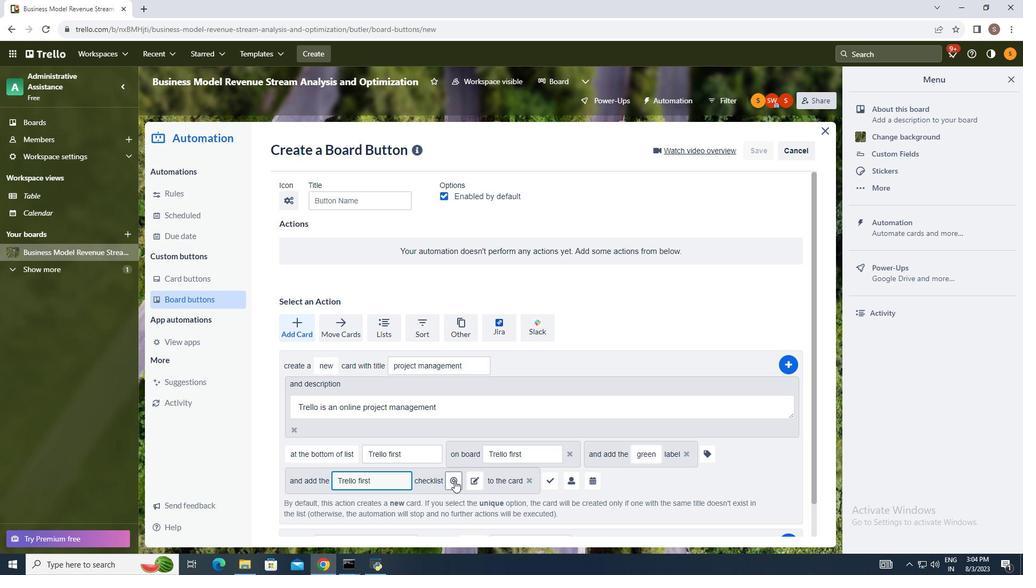 
Action: Mouse pressed left at (442, 472)
Screenshot: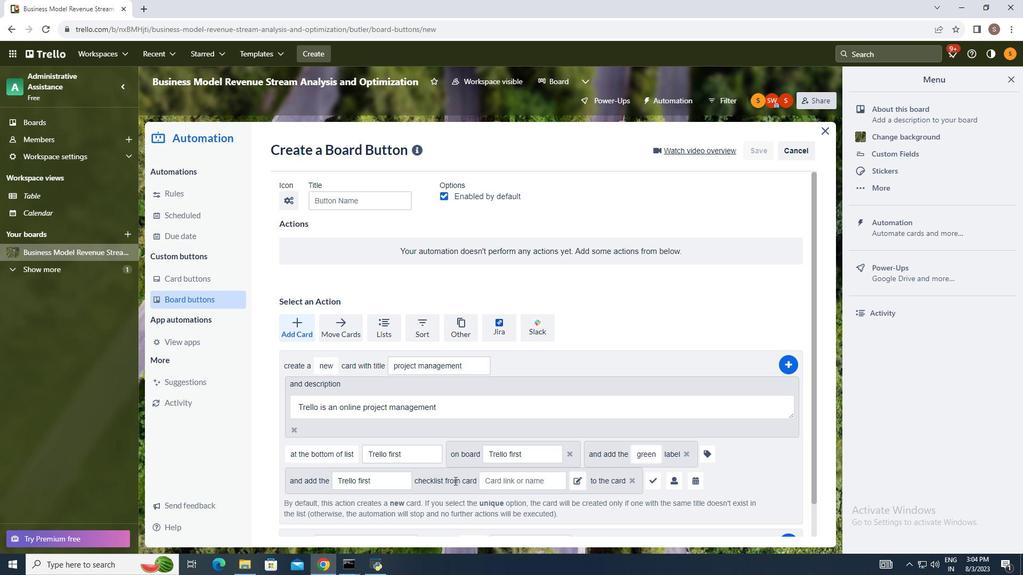 
Action: Mouse moved to (520, 472)
Screenshot: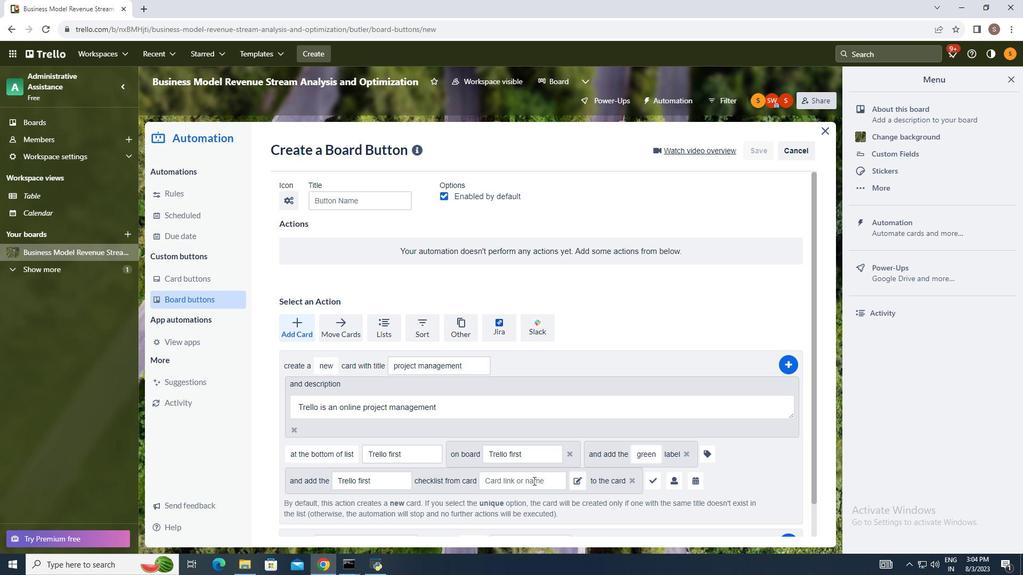 
Action: Mouse pressed left at (520, 472)
Screenshot: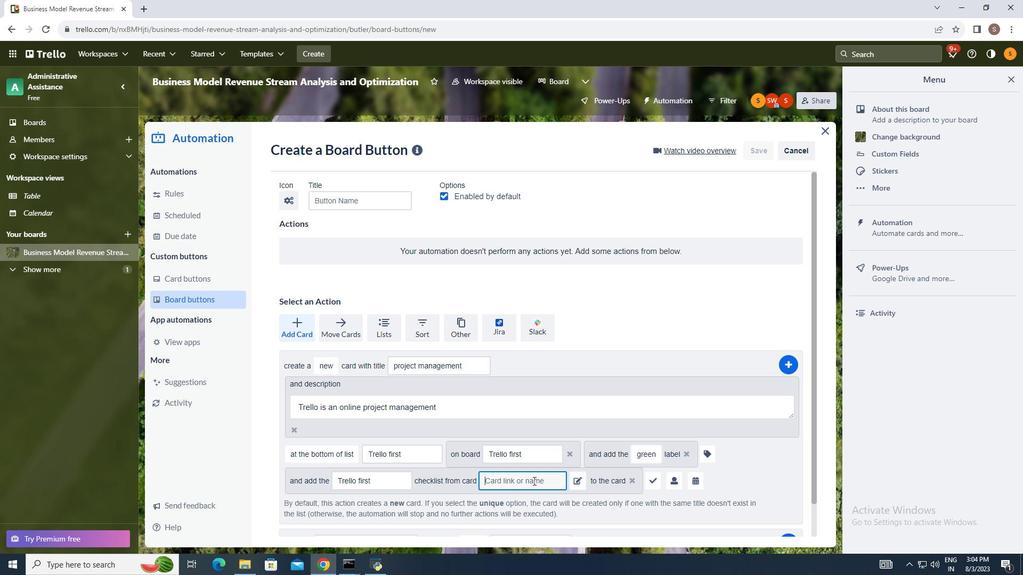 
Action: Key pressed <Key.shift_r><Key.shift_r><Key.shift_r><Key.shift_r>Trello<Key.space>second
Screenshot: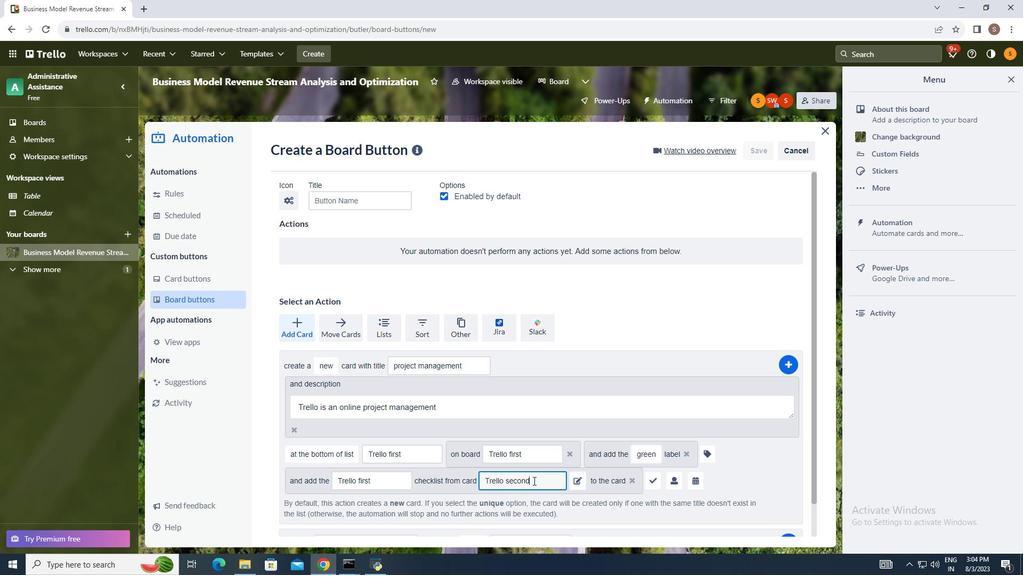 
Action: Mouse moved to (659, 472)
Screenshot: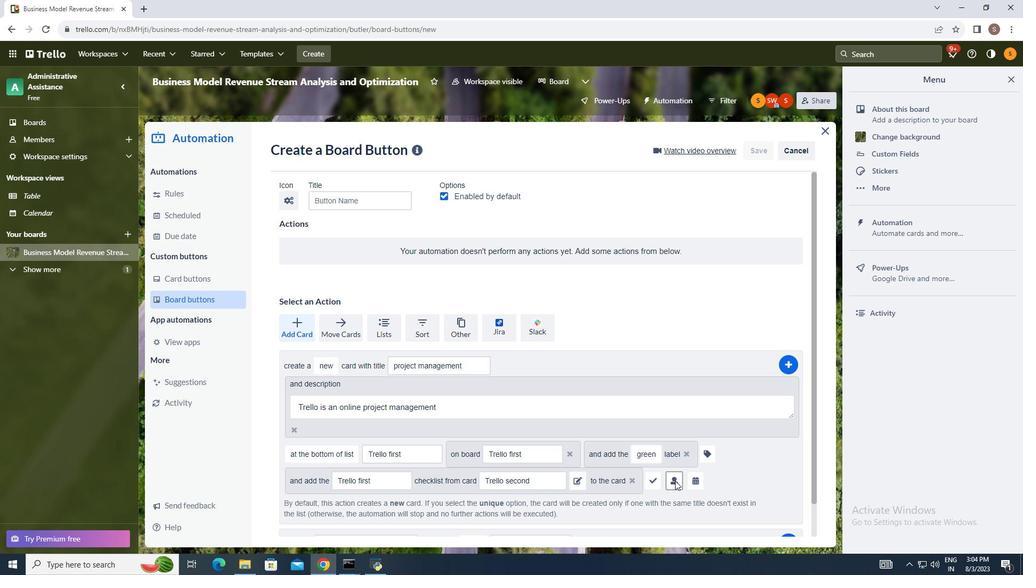 
Action: Mouse pressed left at (659, 472)
Screenshot: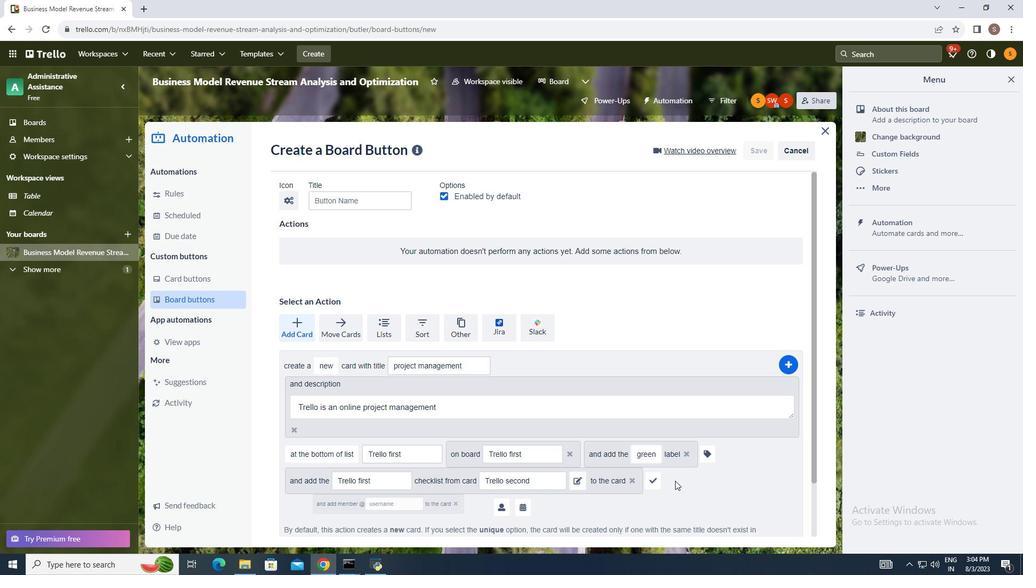 
Action: Mouse moved to (372, 498)
Screenshot: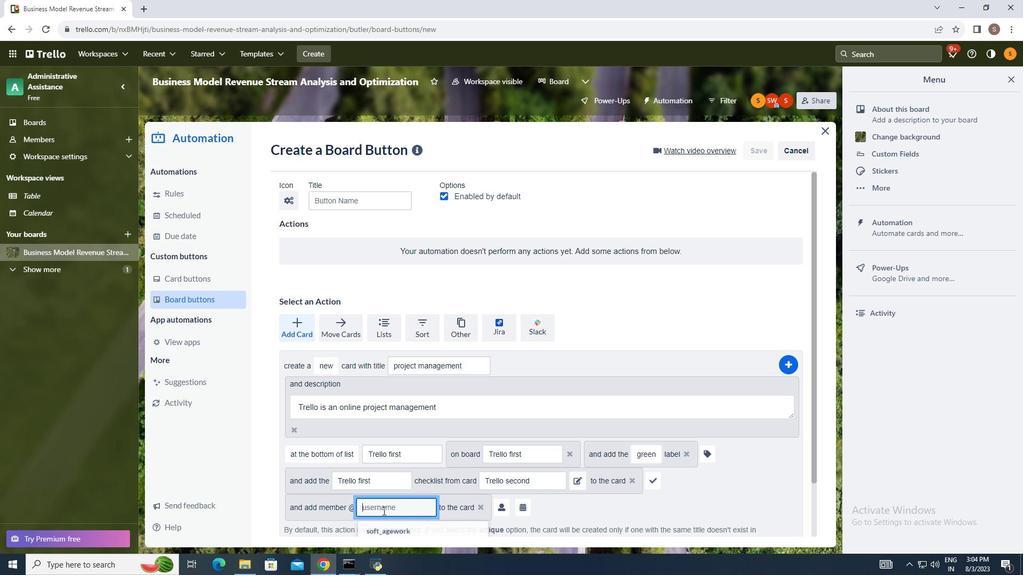 
Action: Mouse pressed left at (372, 498)
Screenshot: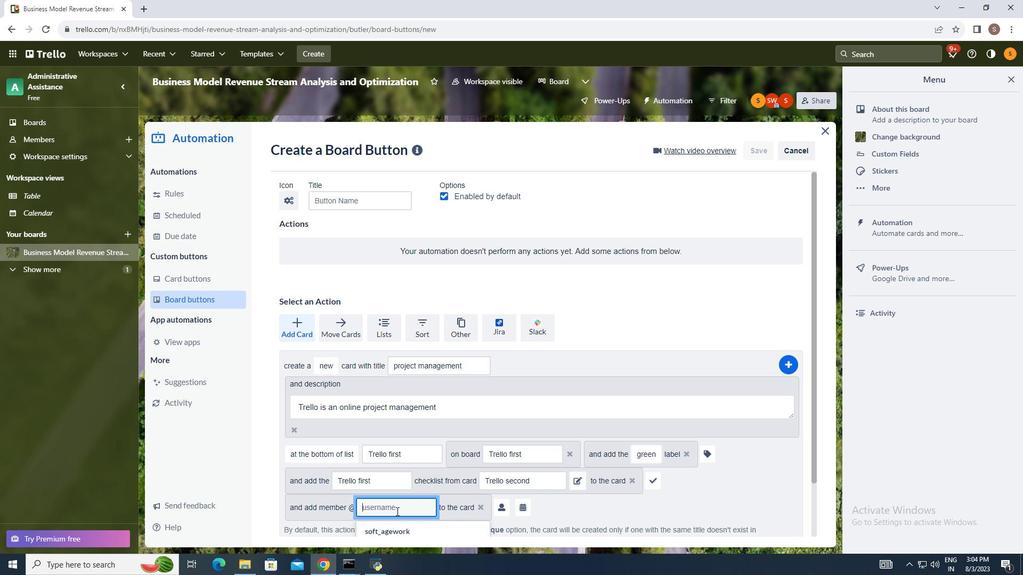 
Action: Mouse moved to (568, 479)
Screenshot: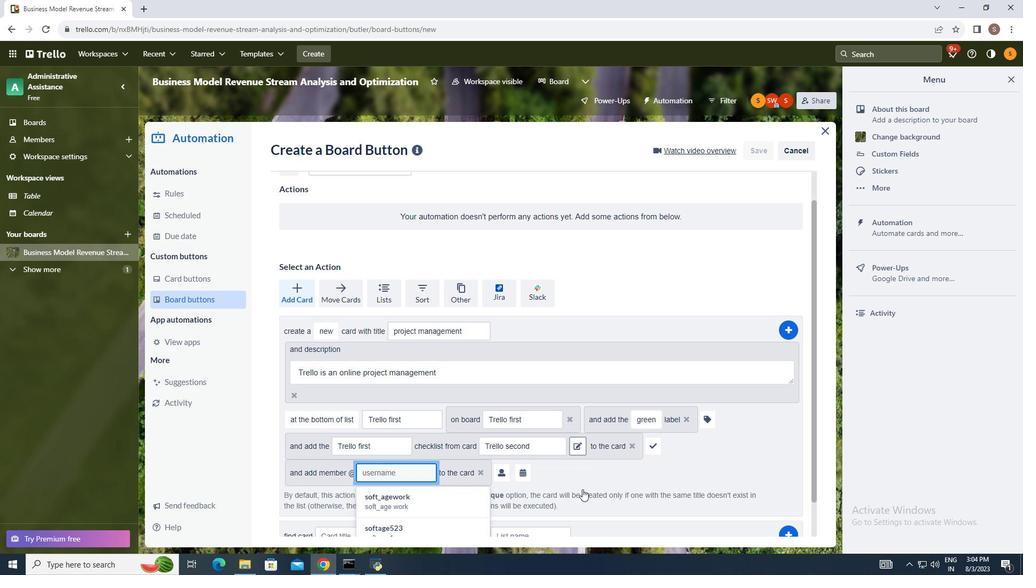 
Action: Mouse scrolled (568, 480) with delta (0, 0)
Screenshot: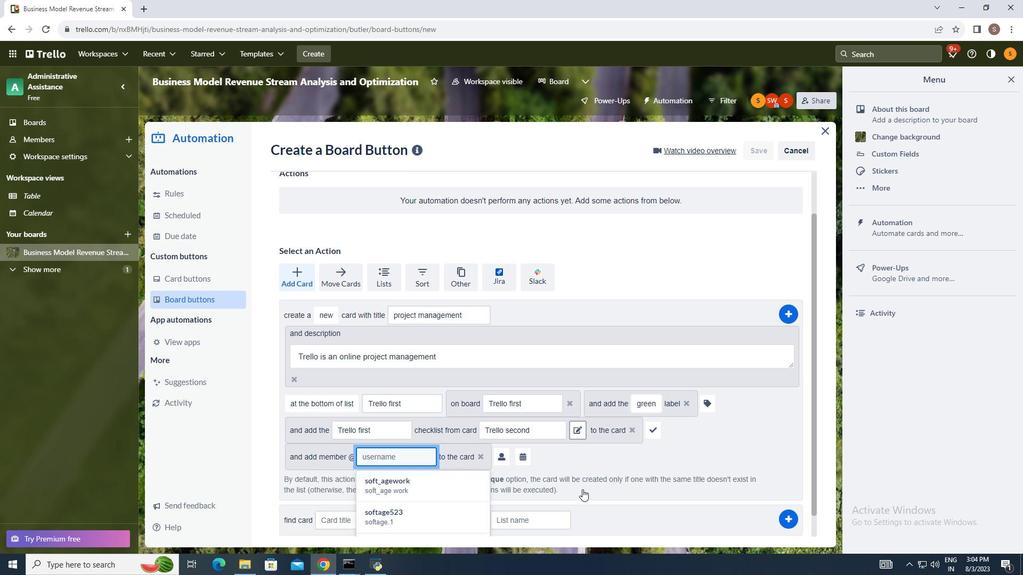 
Action: Mouse scrolled (568, 479) with delta (0, 0)
Screenshot: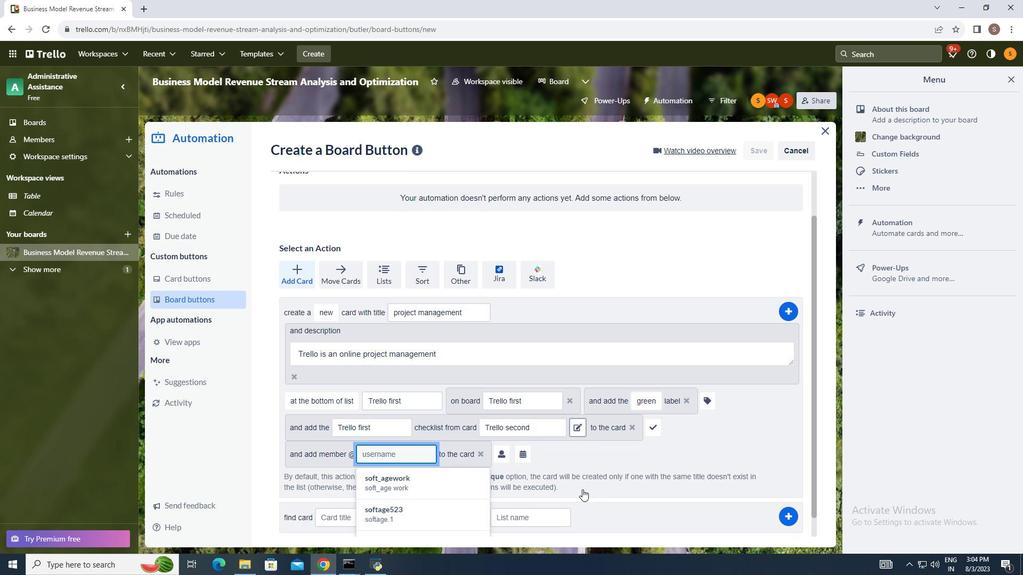 
Action: Mouse moved to (568, 479)
Screenshot: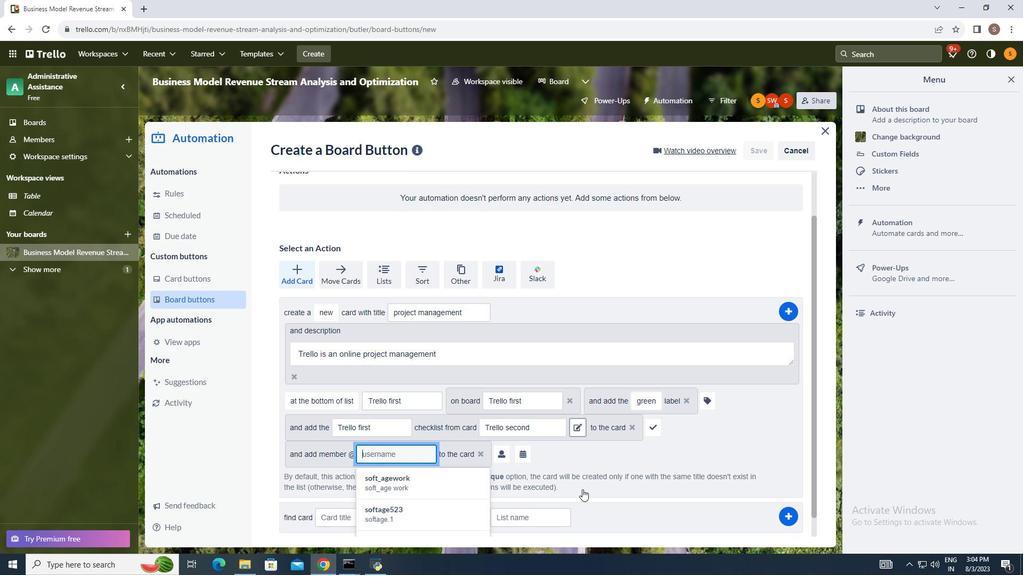 
Action: Key pressed softage.1<Key.shift>@softage.net
Screenshot: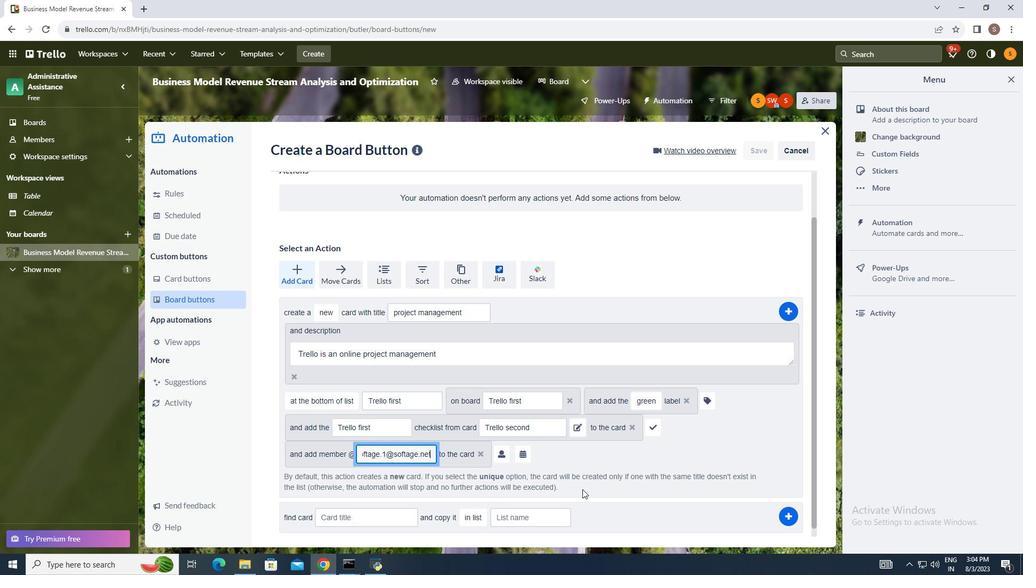 
Action: Mouse moved to (511, 451)
Screenshot: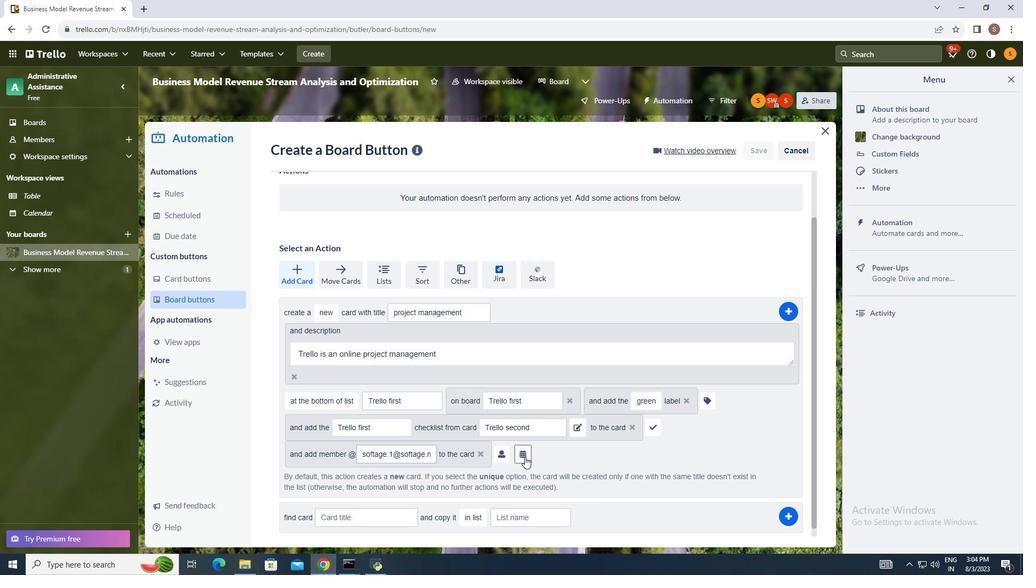 
Action: Mouse pressed left at (511, 451)
Screenshot: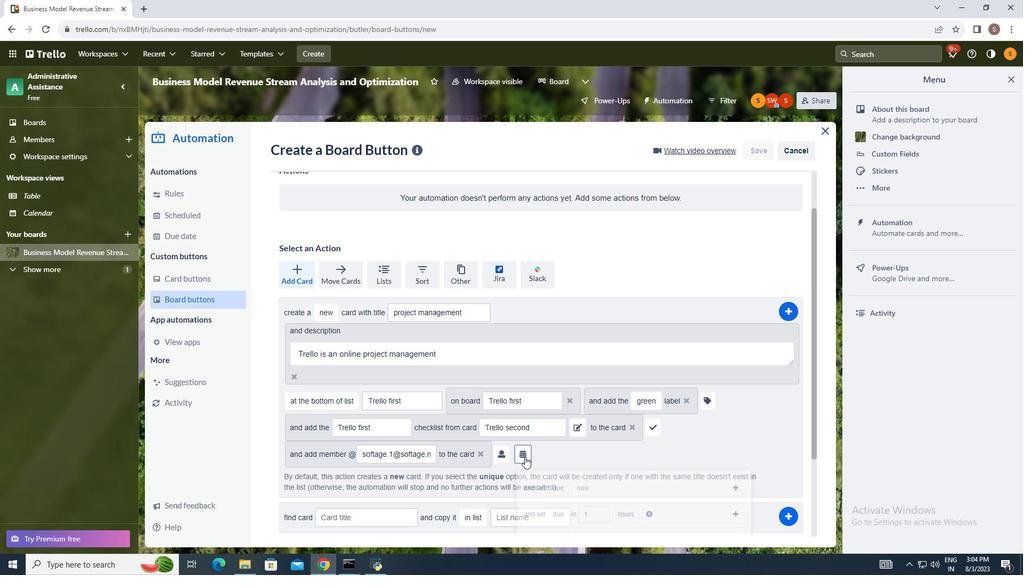 
Action: Mouse moved to (549, 476)
Screenshot: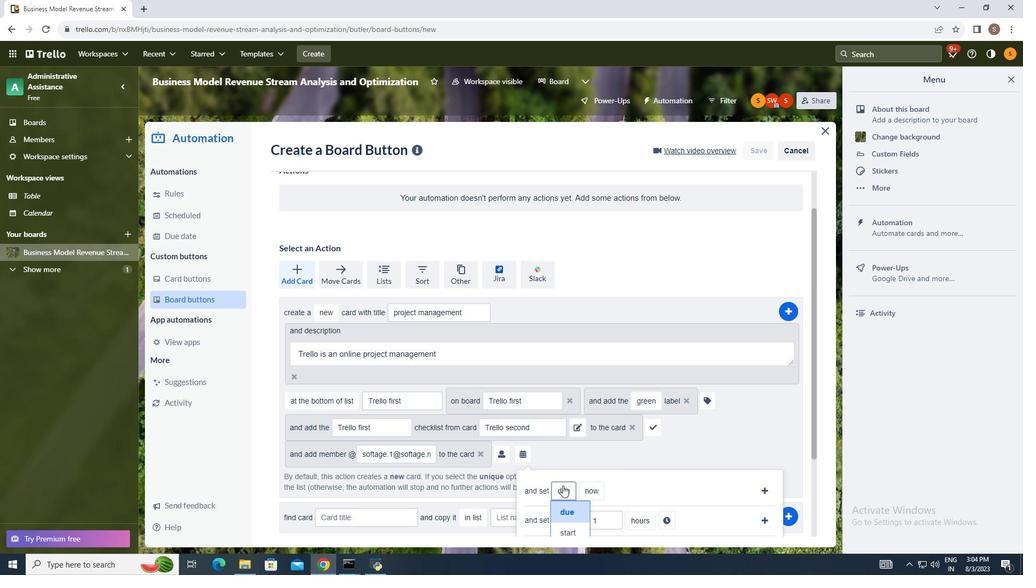 
Action: Mouse pressed left at (549, 476)
Screenshot: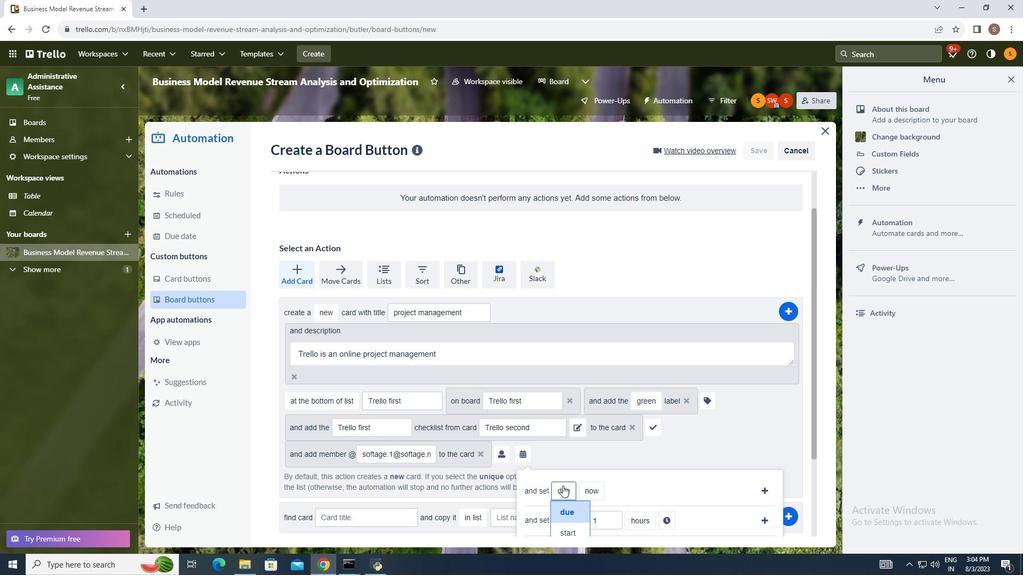 
Action: Mouse moved to (549, 476)
Screenshot: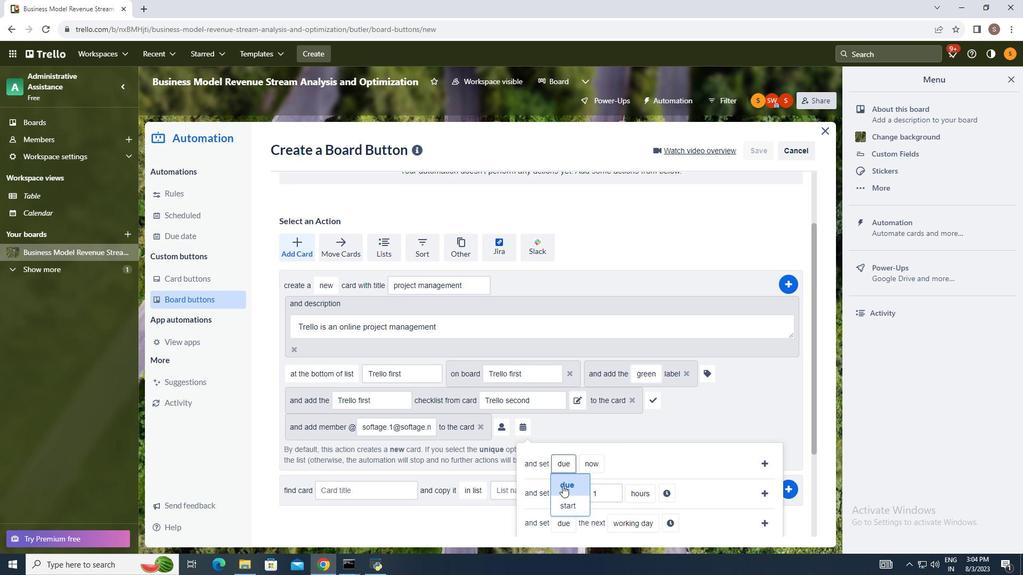 
Action: Mouse scrolled (549, 476) with delta (0, 0)
Screenshot: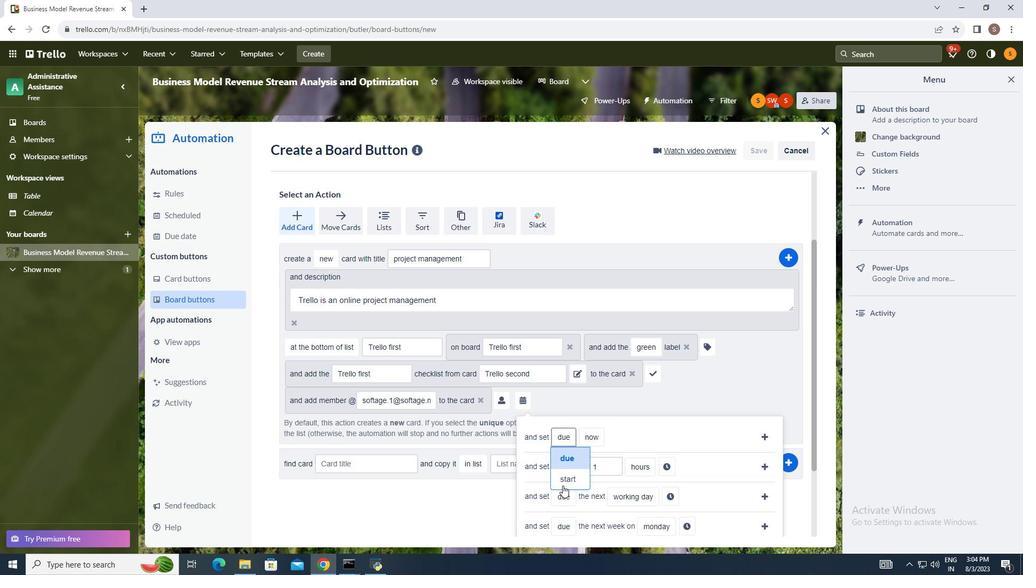 
Action: Mouse scrolled (549, 476) with delta (0, 0)
Screenshot: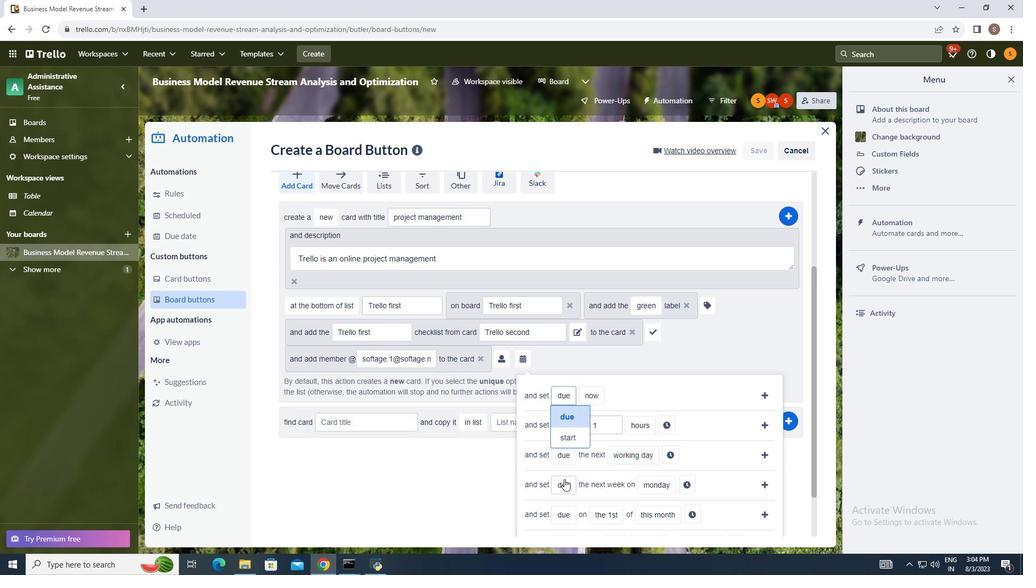 
Action: Mouse moved to (556, 405)
Screenshot: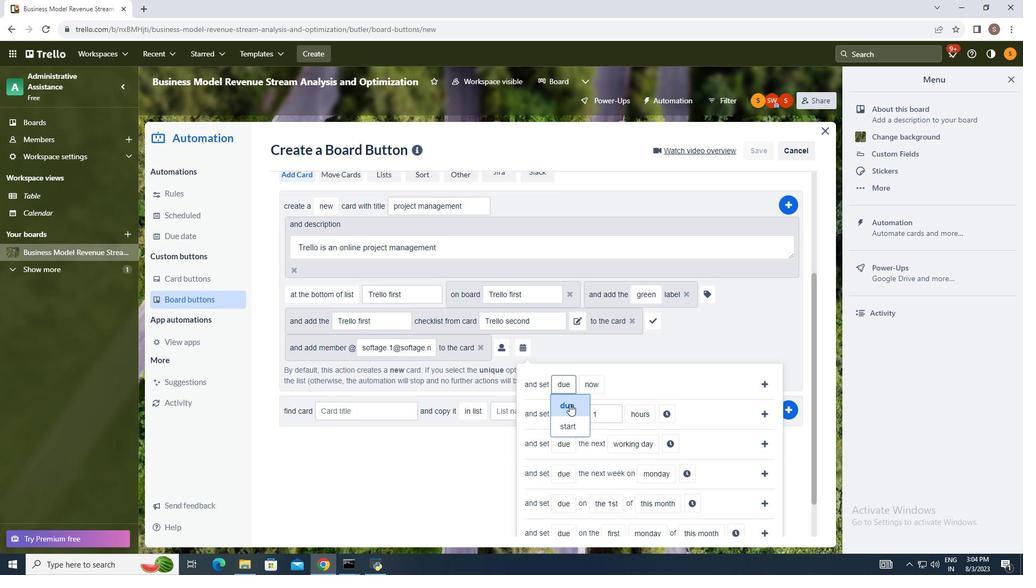 
Action: Mouse pressed left at (556, 405)
Screenshot: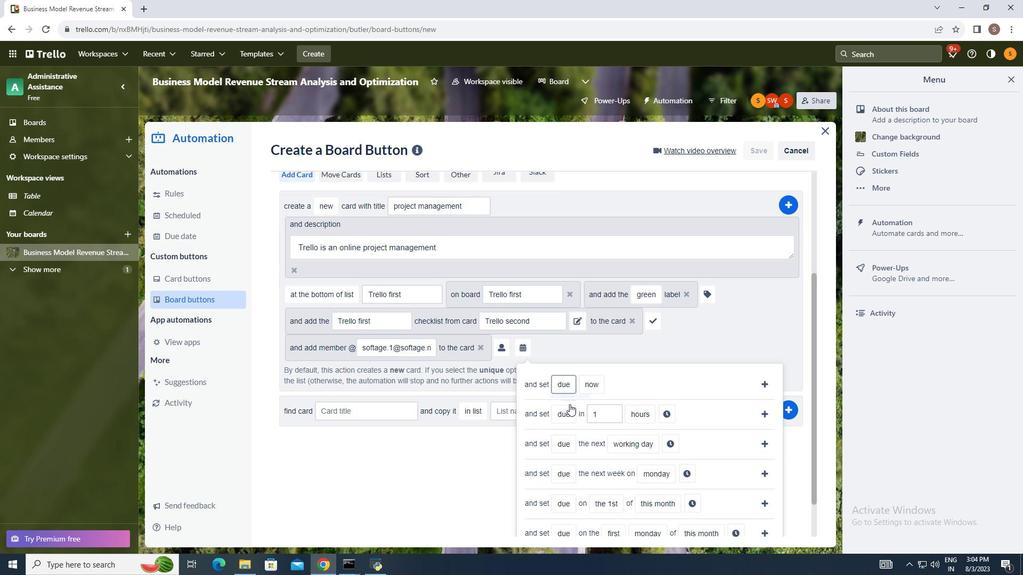 
Action: Mouse moved to (593, 406)
Screenshot: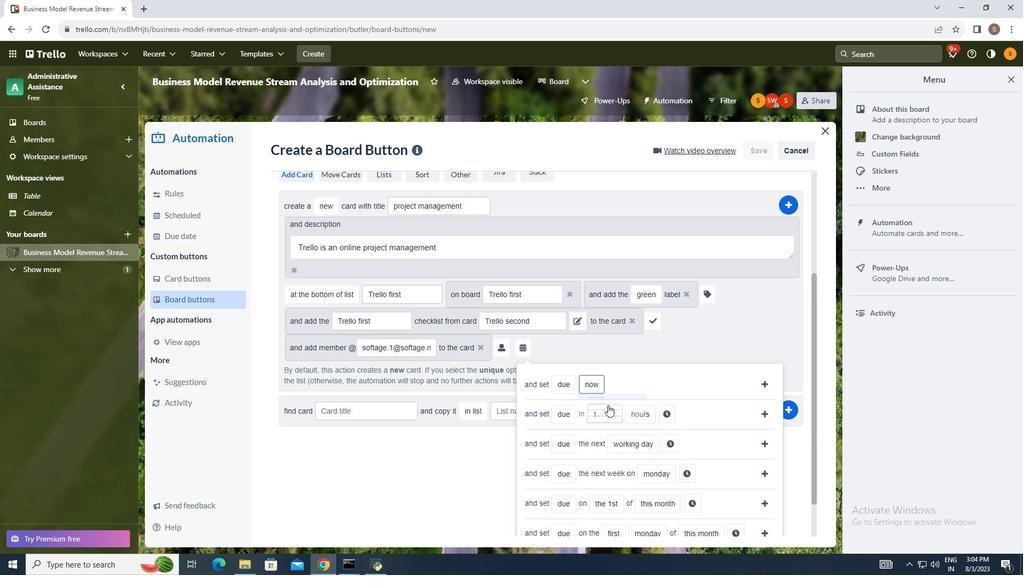 
Action: Mouse pressed left at (593, 406)
Screenshot: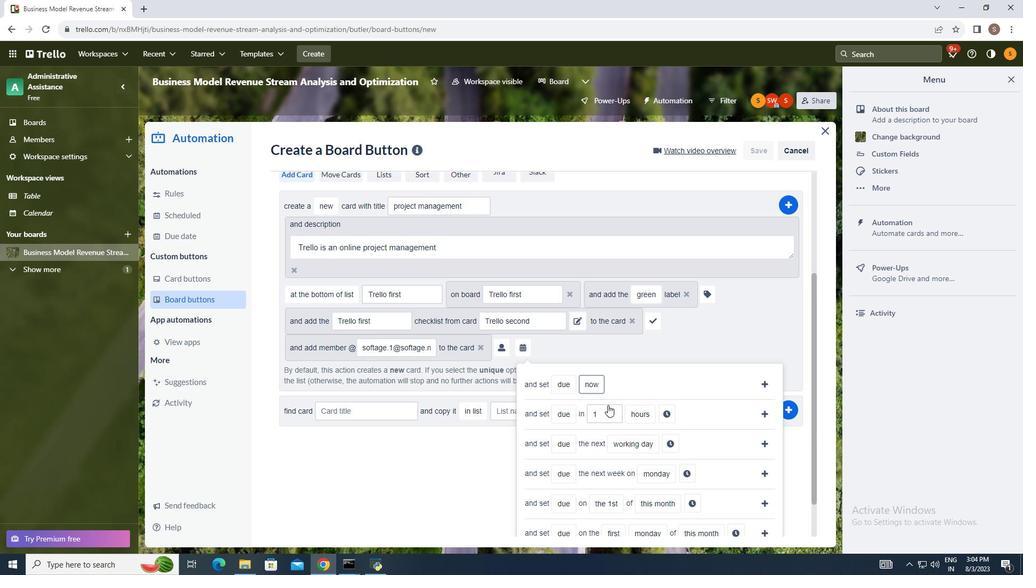 
Action: Mouse moved to (750, 385)
Screenshot: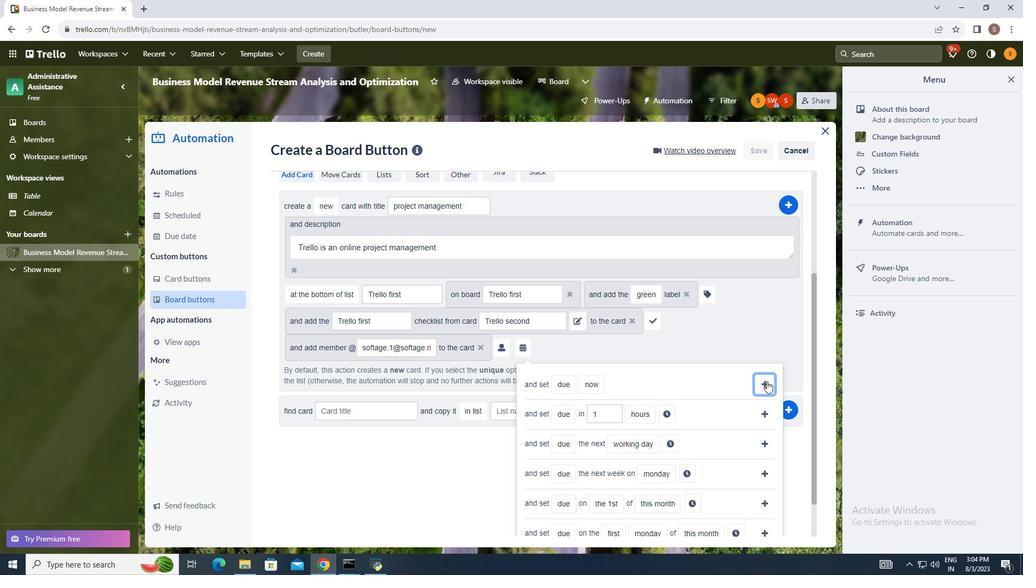 
Action: Mouse pressed left at (750, 385)
Screenshot: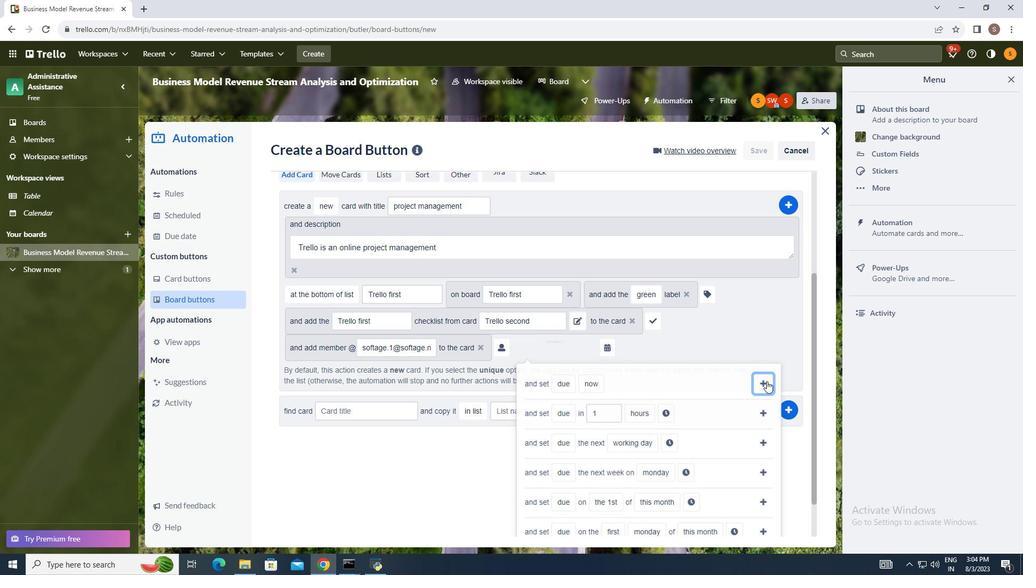 
Action: Mouse moved to (729, 384)
Screenshot: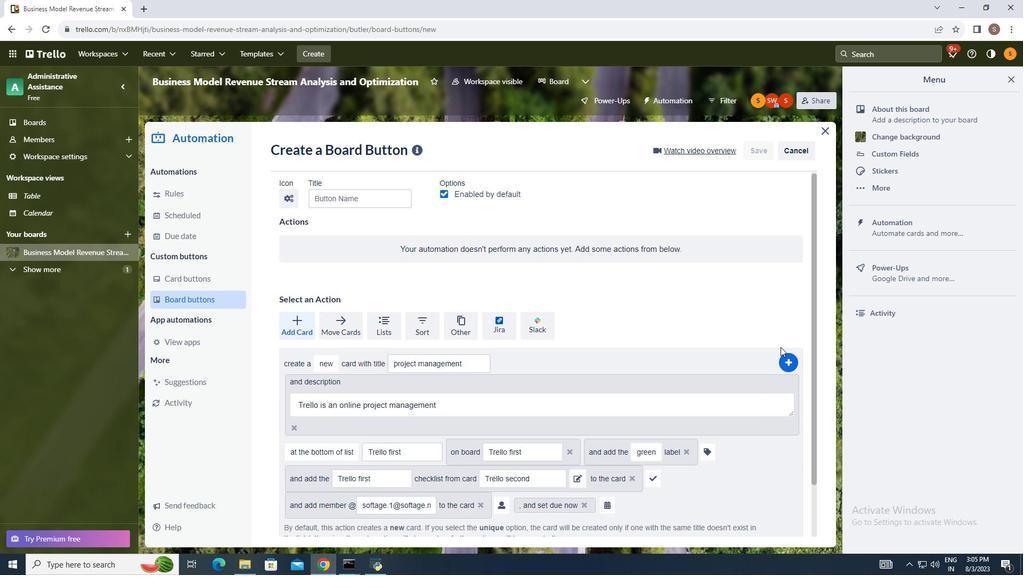 
Action: Mouse scrolled (729, 385) with delta (0, 0)
Screenshot: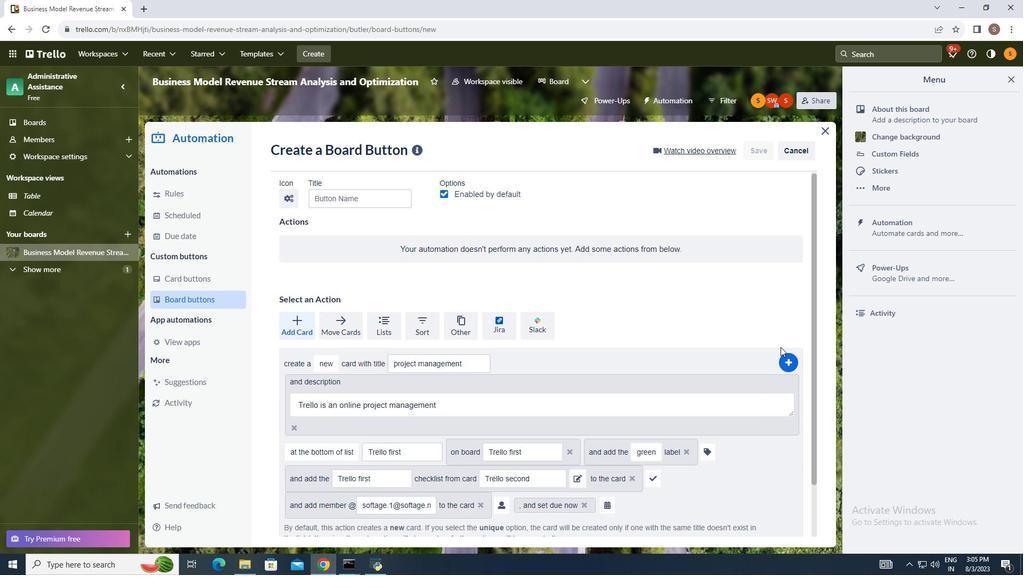
Action: Mouse moved to (733, 376)
Screenshot: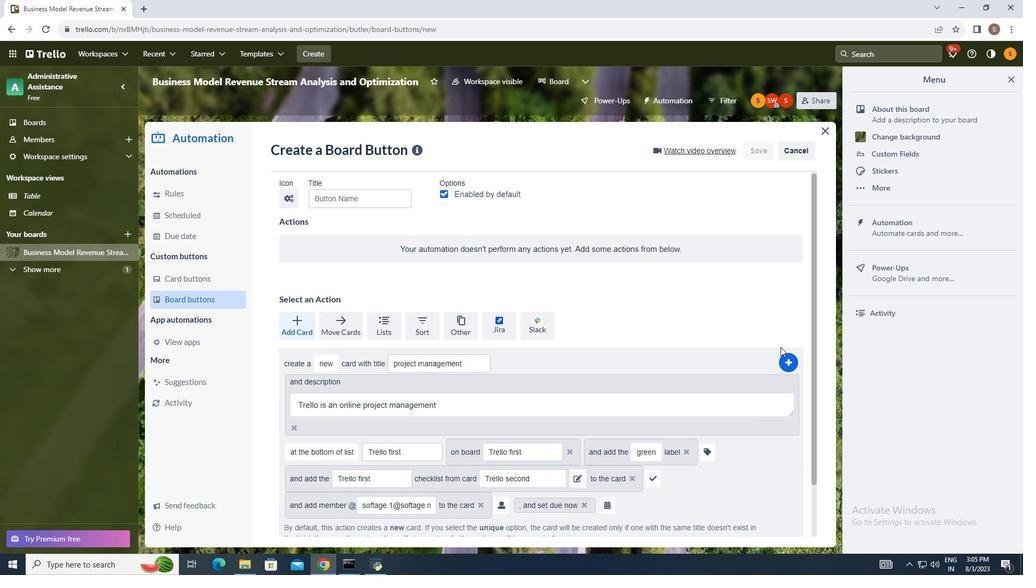 
Action: Mouse scrolled (733, 377) with delta (0, 0)
Screenshot: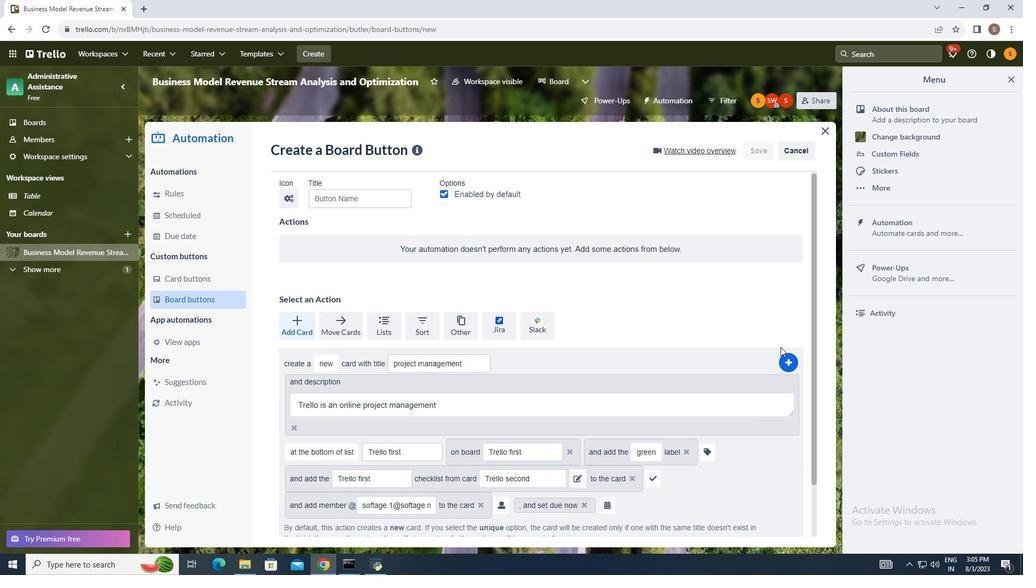 
Action: Mouse moved to (774, 374)
Screenshot: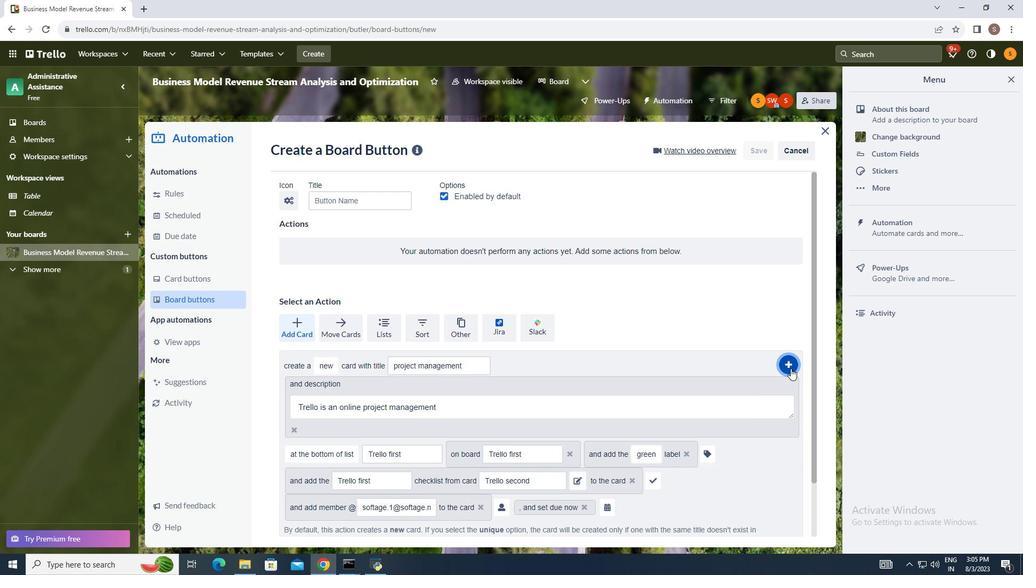
Action: Mouse pressed left at (774, 374)
Screenshot: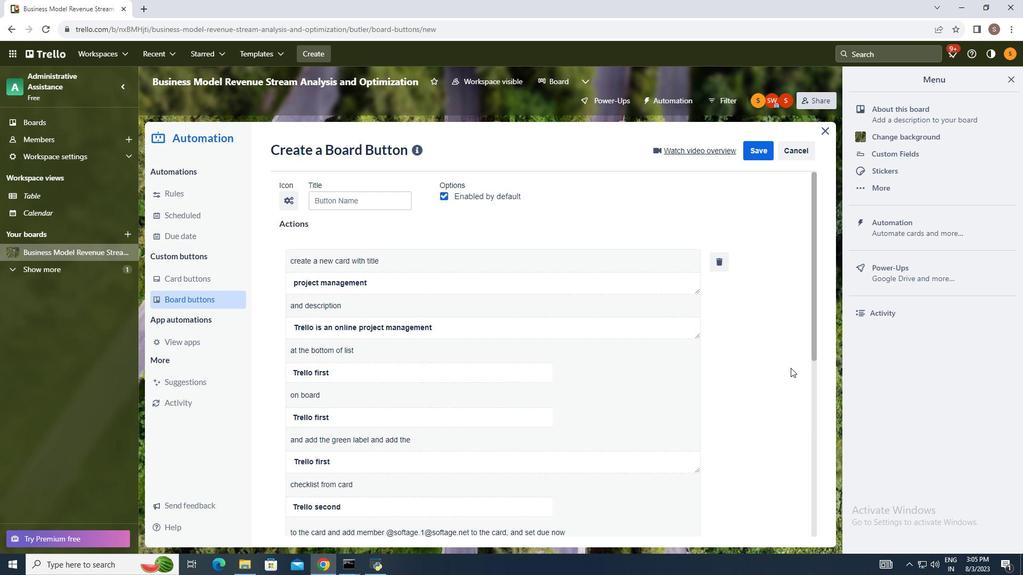 
Action: Mouse moved to (738, 321)
Screenshot: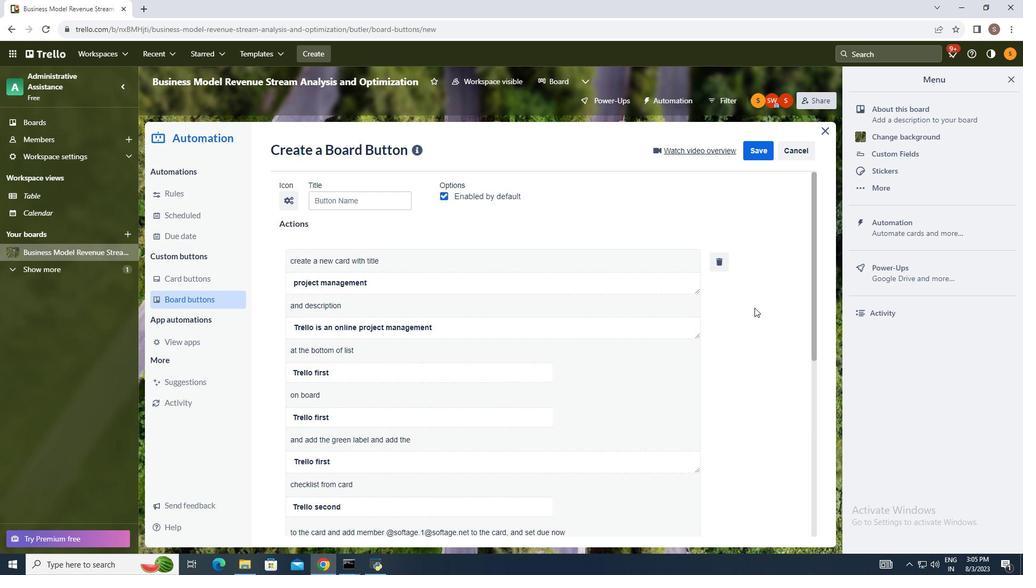 
